 Task: Open Card Server Migration in Board Customer Acquisition Cost to Workspace Business Intelligence and Analytics and add a team member Softage.4@softage.net, a label Orange, a checklist Athletic Training, an attachment from Trello, a color Orange and finally, add a card description 'Develop and launch new referral program for new customers' and a comment 'This task presents an opportunity to demonstrate our team-building and collaboration skills, working effectively with others towards a common goal.'. Add a start date 'Jan 04, 1900' with a due date 'Jan 11, 1900'
Action: Mouse moved to (73, 284)
Screenshot: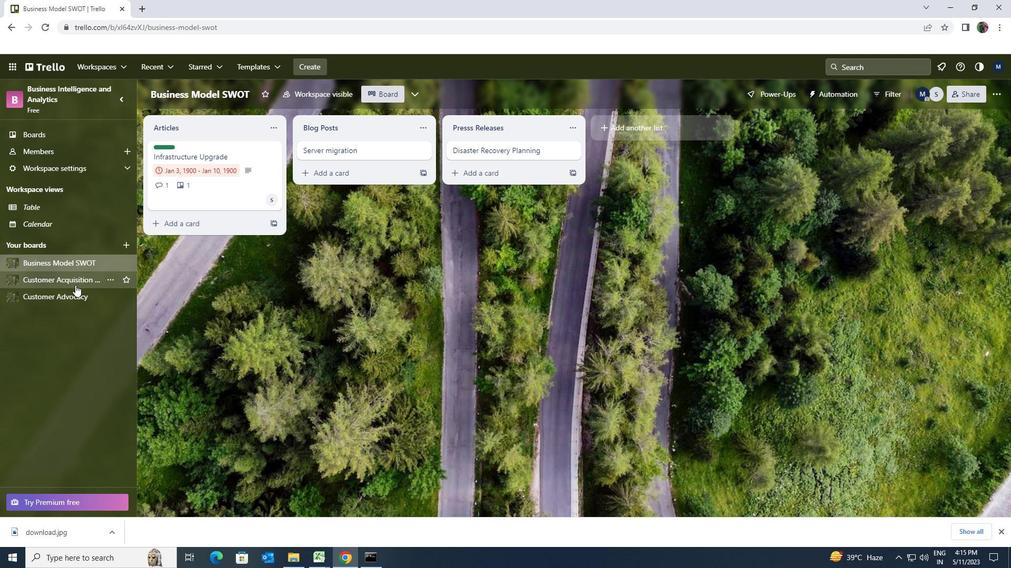 
Action: Mouse pressed left at (73, 284)
Screenshot: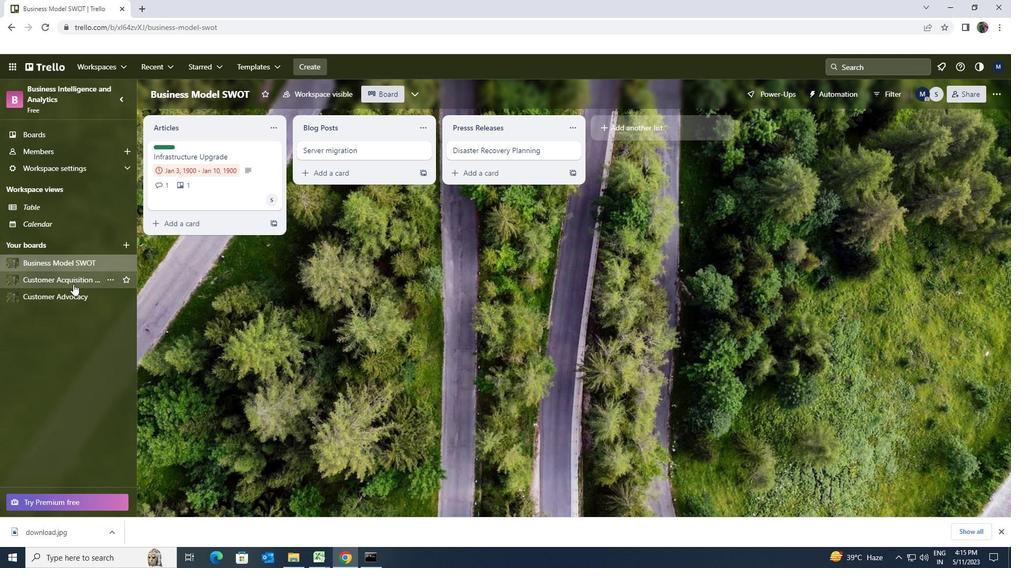 
Action: Mouse moved to (357, 155)
Screenshot: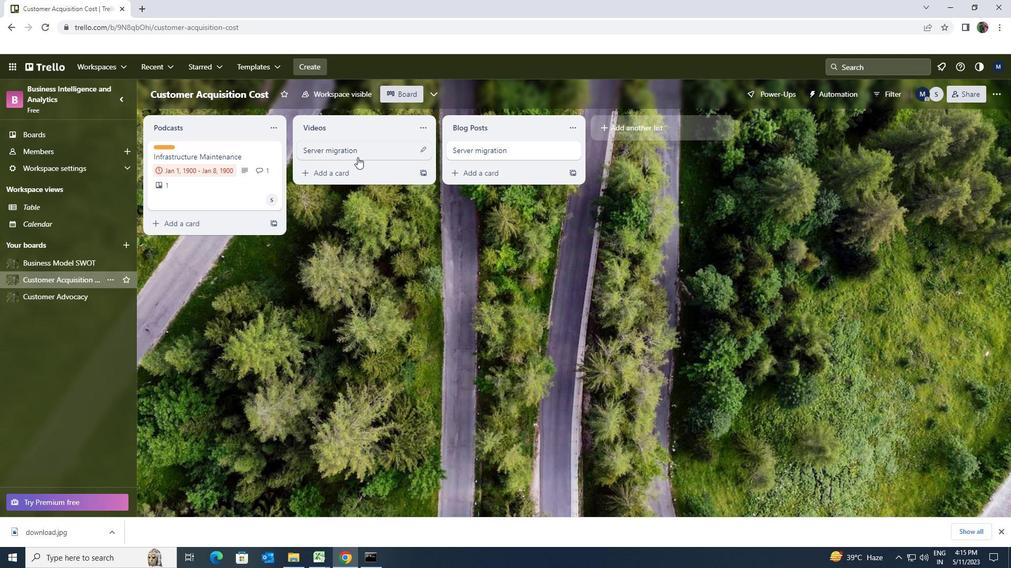 
Action: Mouse pressed left at (357, 155)
Screenshot: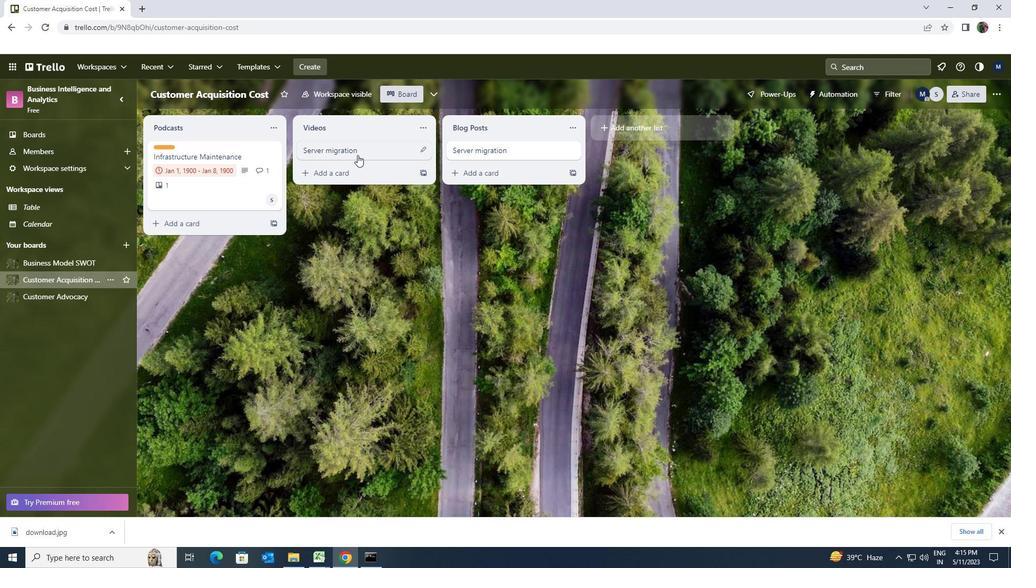 
Action: Mouse moved to (612, 183)
Screenshot: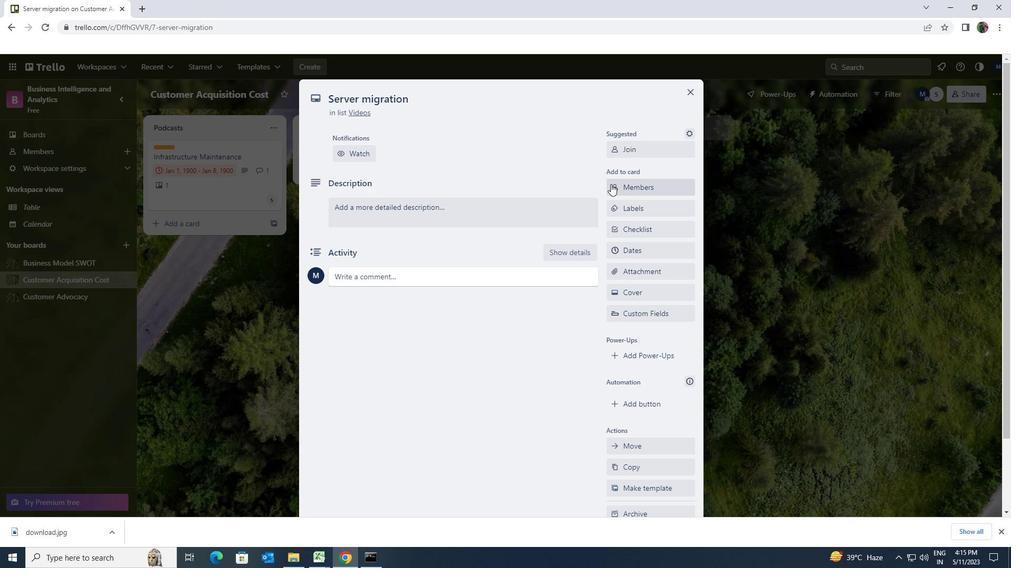 
Action: Mouse pressed left at (612, 183)
Screenshot: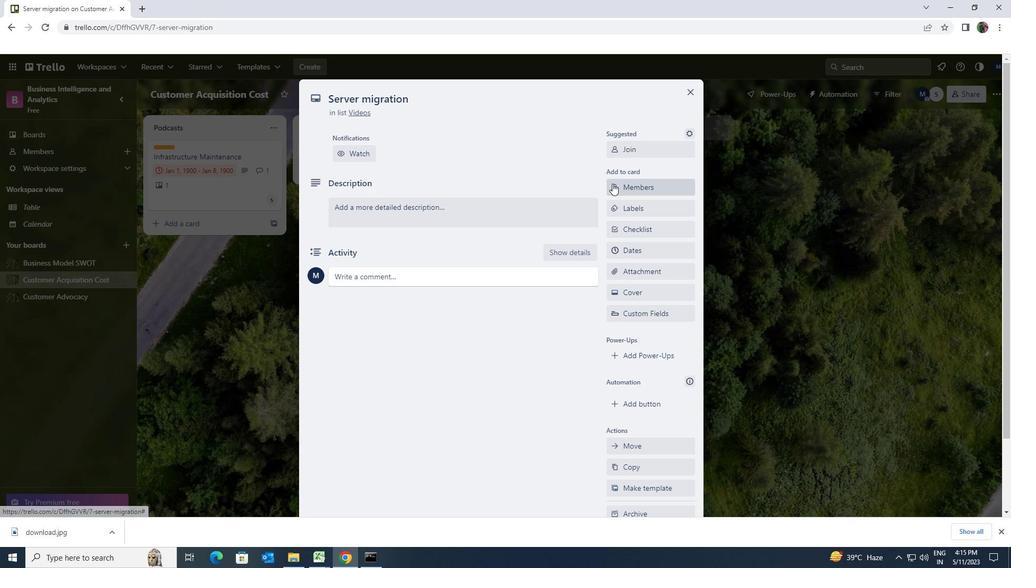 
Action: Mouse moved to (633, 228)
Screenshot: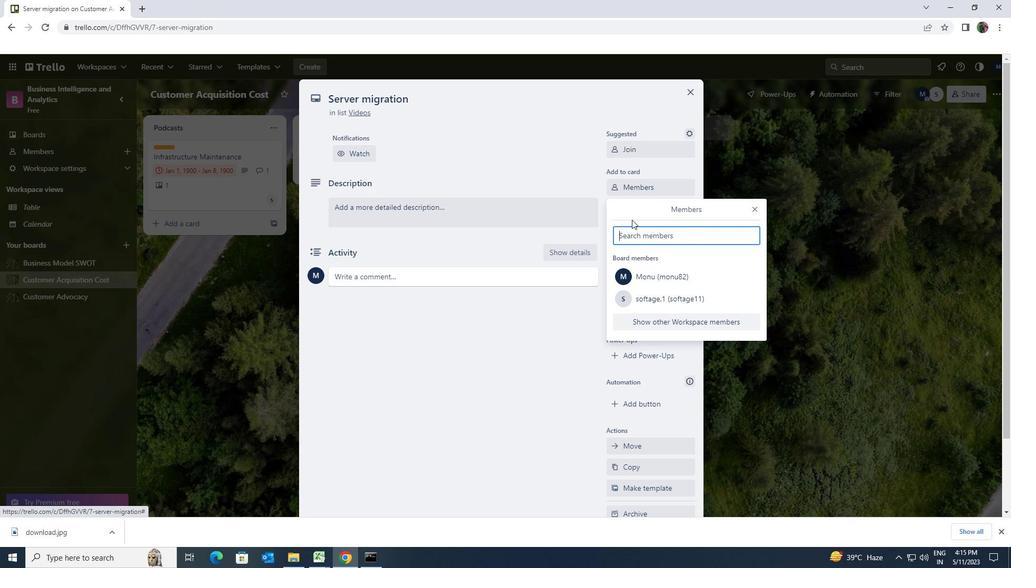 
Action: Mouse pressed left at (633, 228)
Screenshot: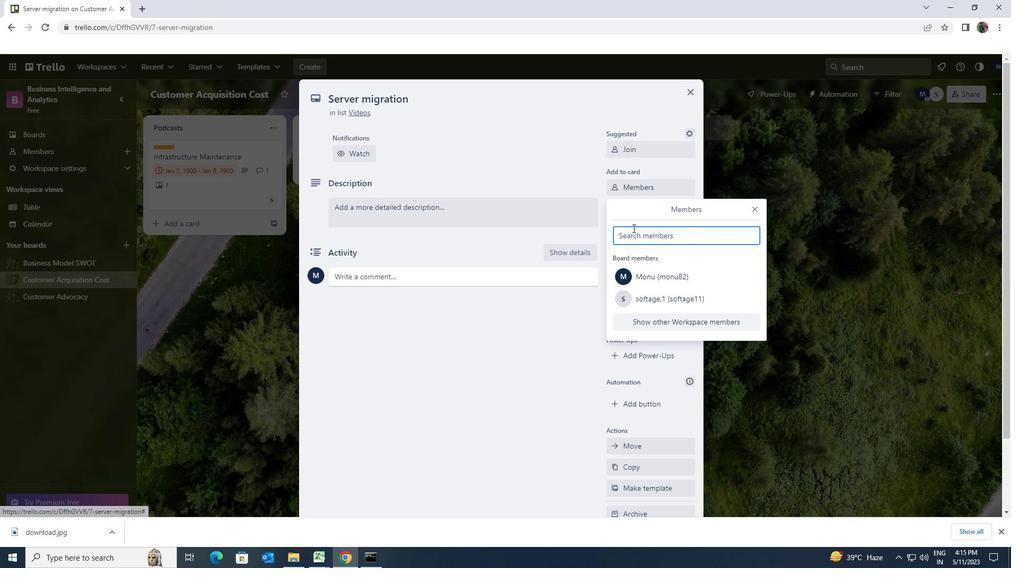 
Action: Mouse moved to (633, 230)
Screenshot: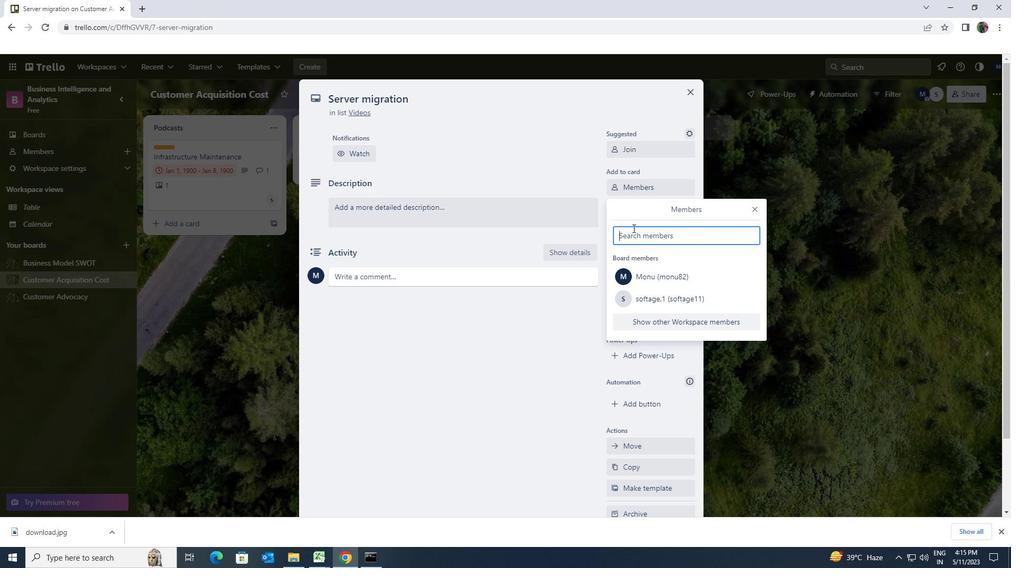 
Action: Key pressed softage.4<Key.shift>@SOFTAGE.NET
Screenshot: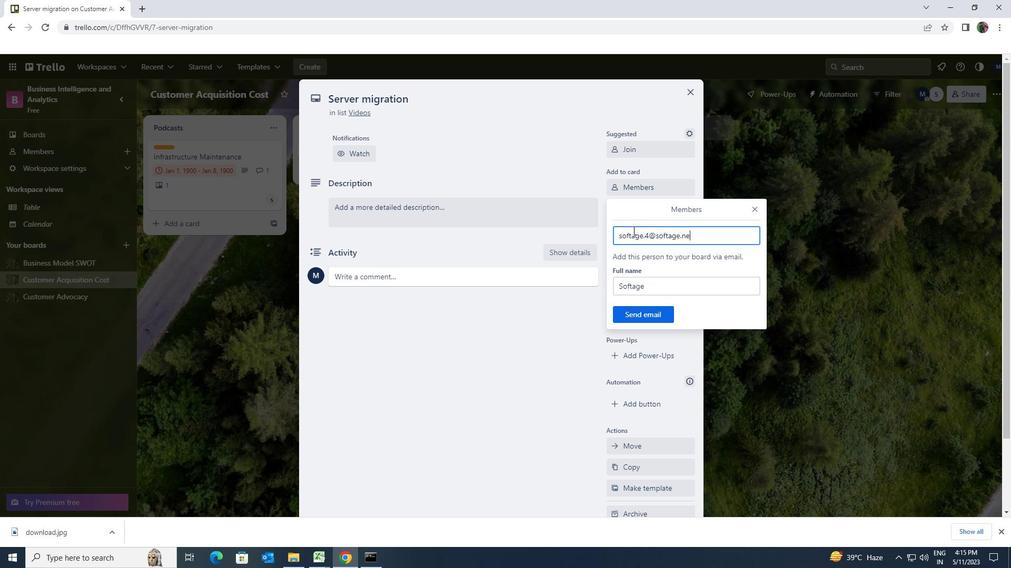 
Action: Mouse moved to (645, 309)
Screenshot: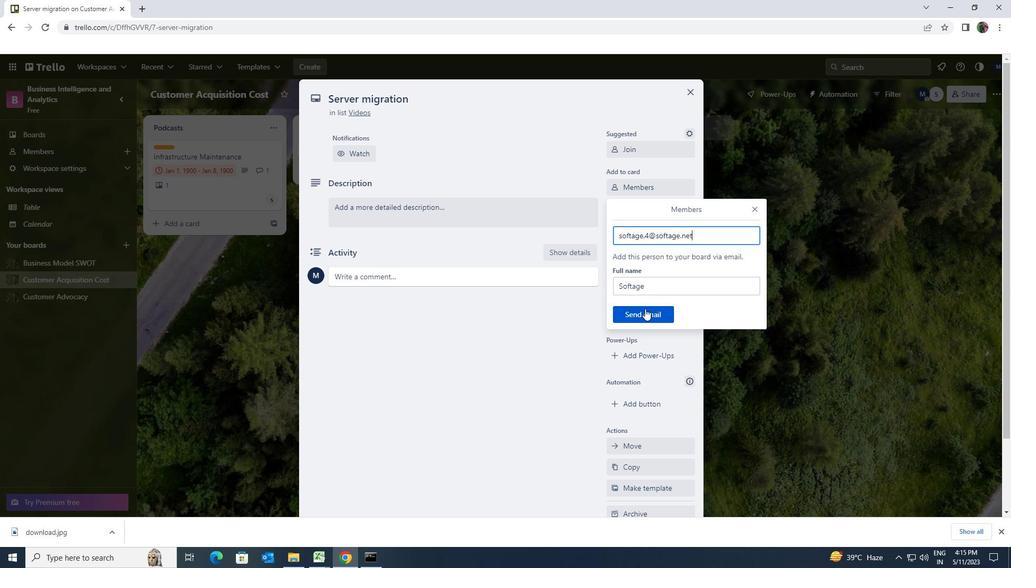 
Action: Mouse pressed left at (645, 309)
Screenshot: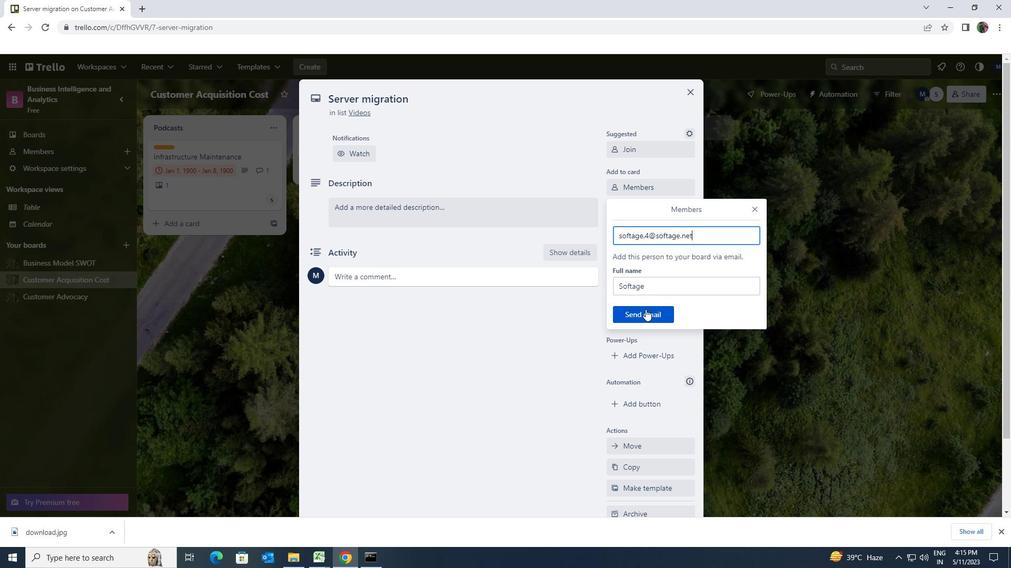 
Action: Mouse moved to (641, 210)
Screenshot: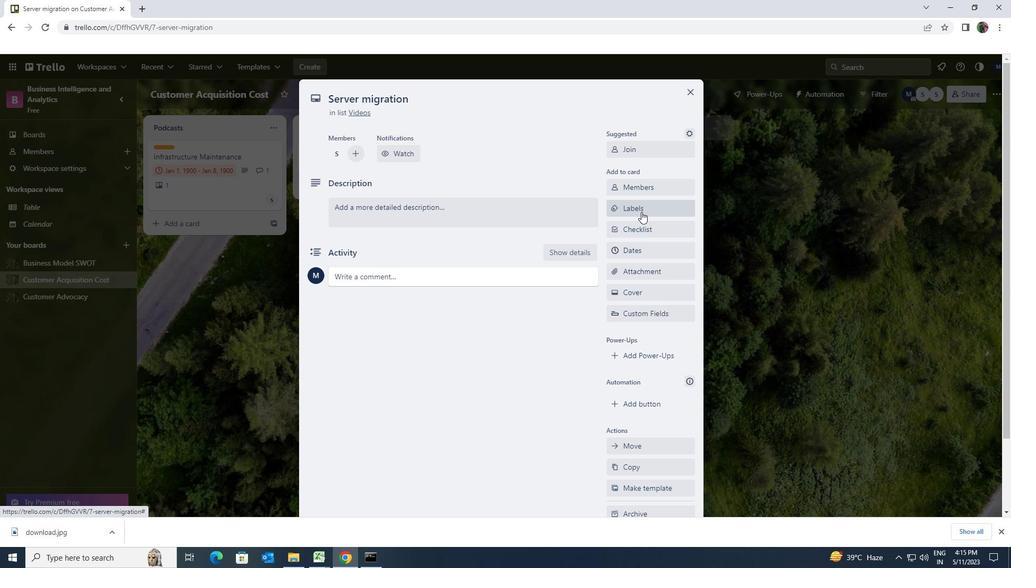 
Action: Mouse pressed left at (641, 210)
Screenshot: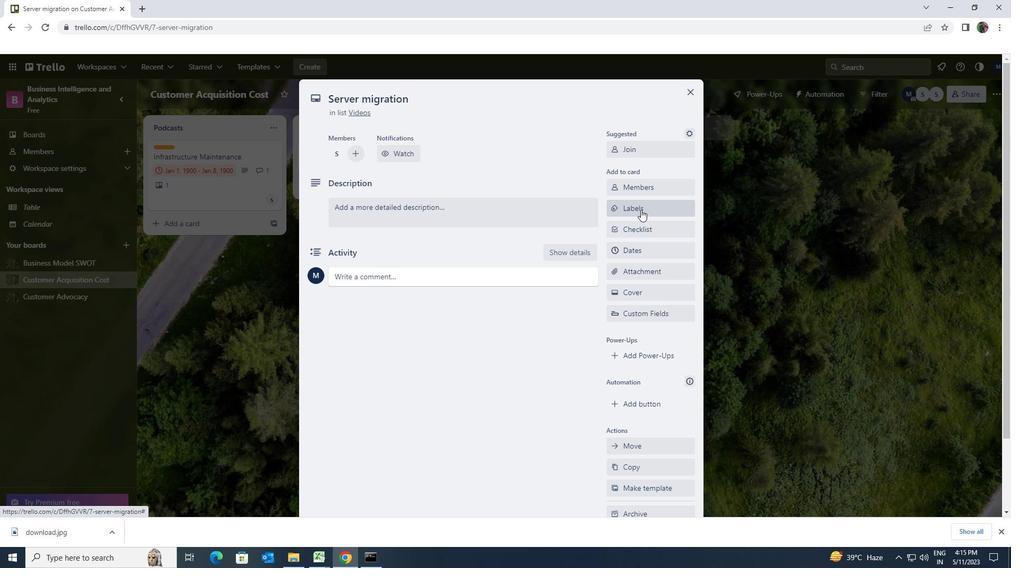 
Action: Mouse moved to (667, 414)
Screenshot: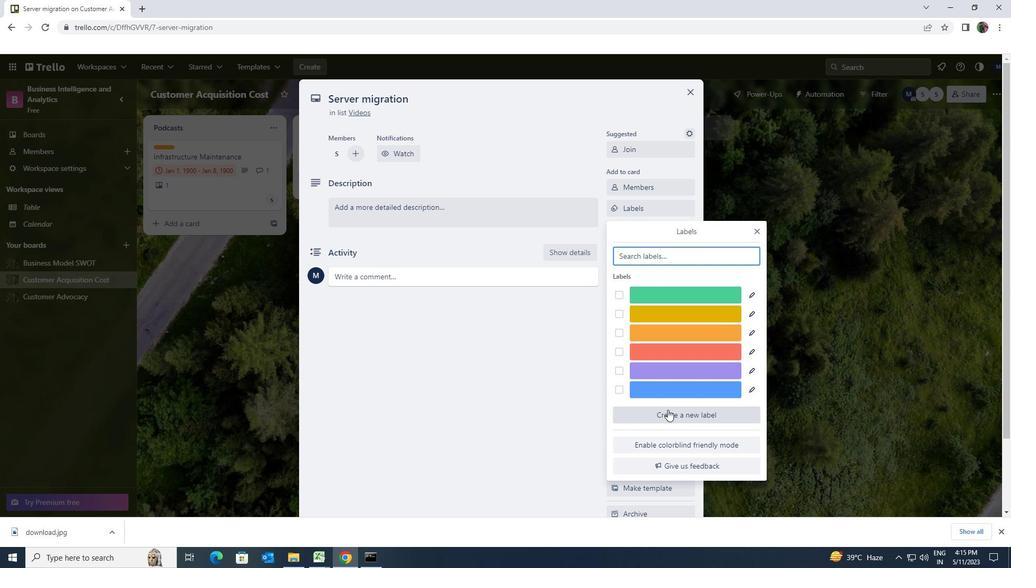 
Action: Mouse pressed left at (667, 414)
Screenshot: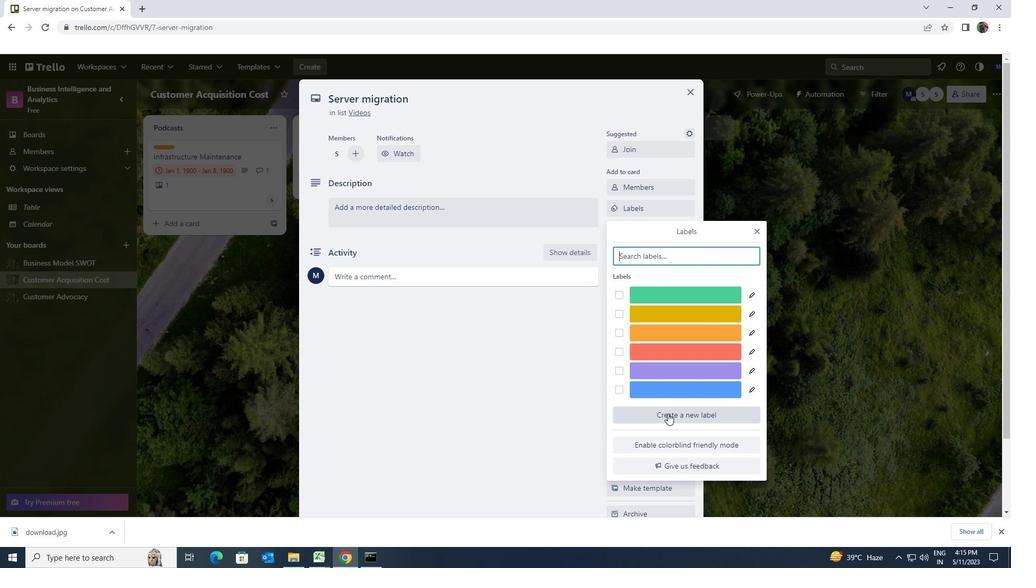 
Action: Mouse moved to (691, 241)
Screenshot: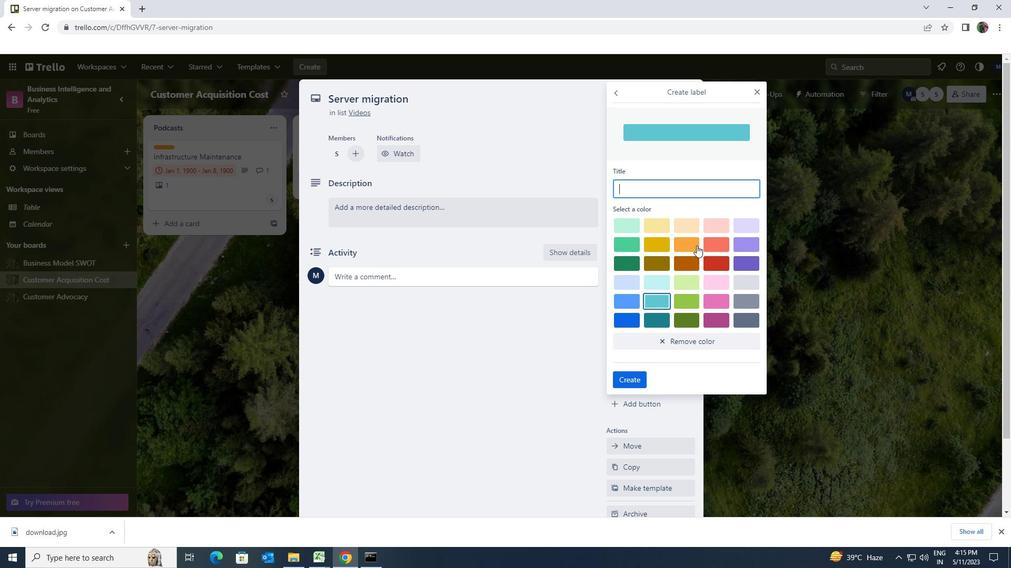
Action: Mouse pressed left at (691, 241)
Screenshot: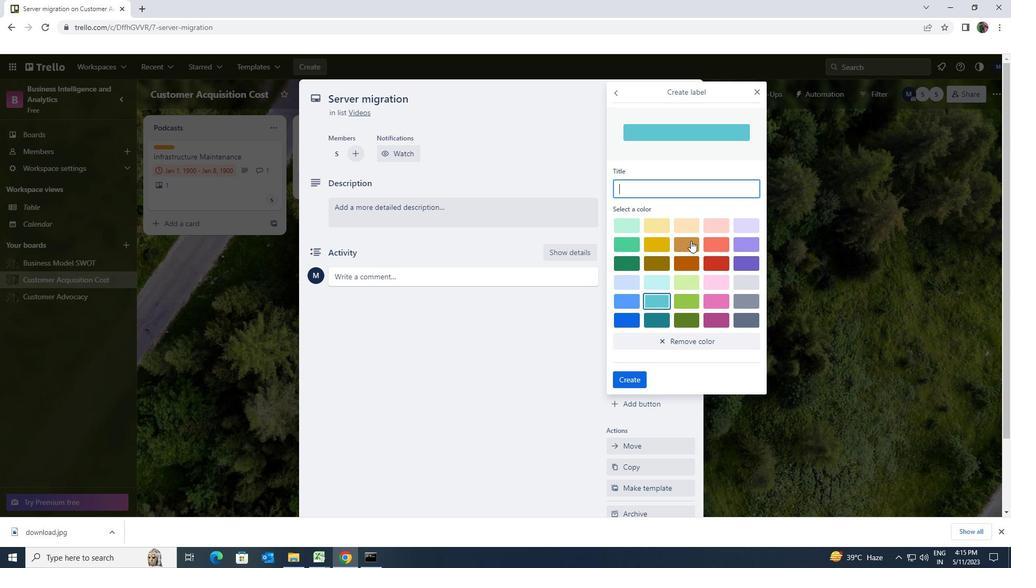 
Action: Mouse moved to (627, 375)
Screenshot: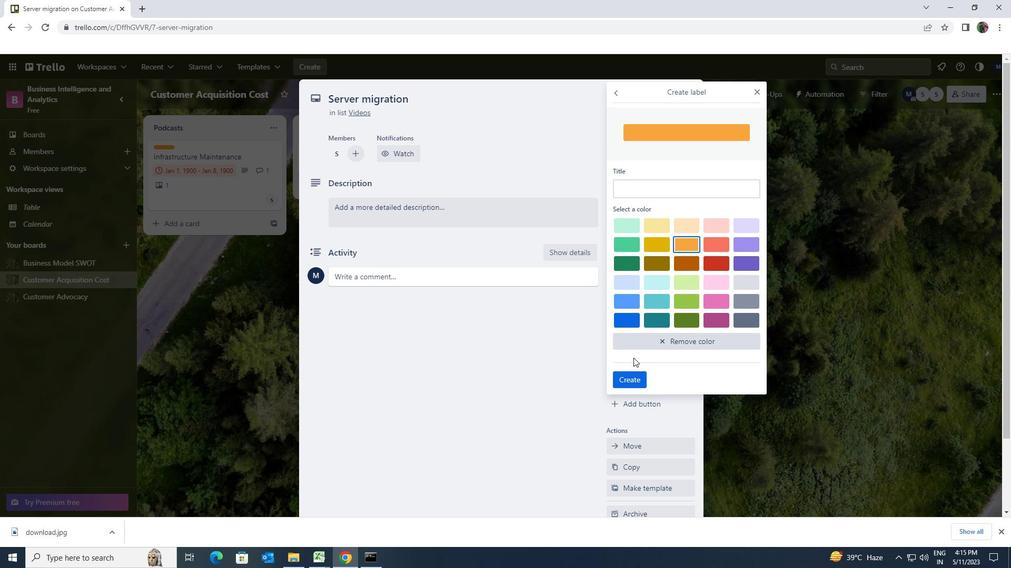 
Action: Mouse pressed left at (627, 375)
Screenshot: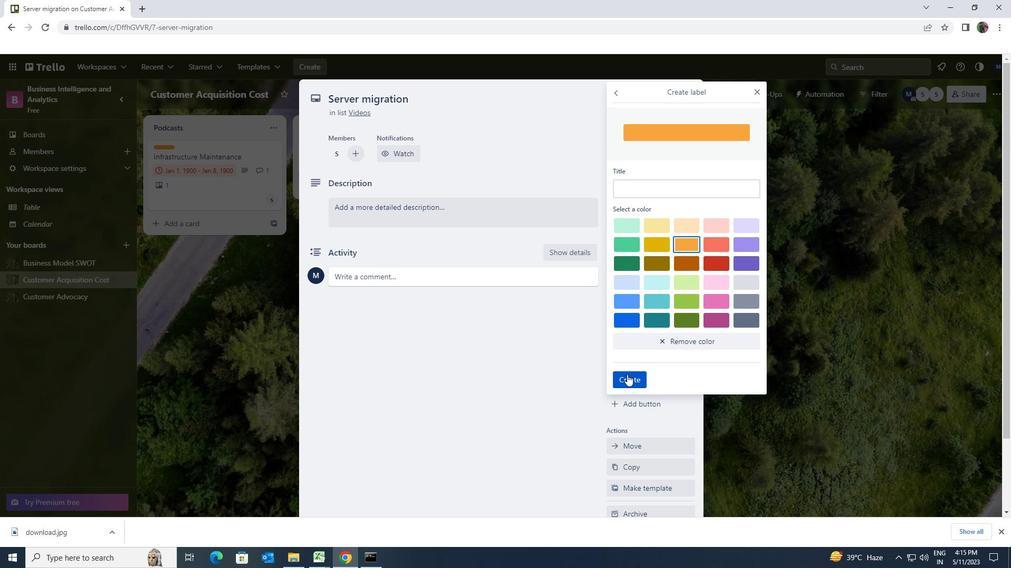 
Action: Mouse moved to (754, 230)
Screenshot: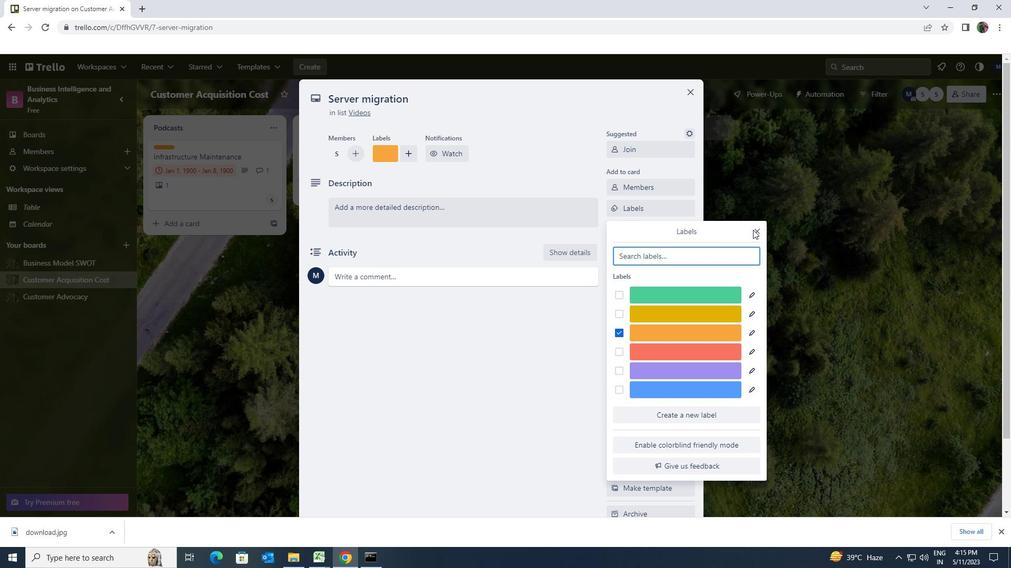 
Action: Mouse pressed left at (754, 230)
Screenshot: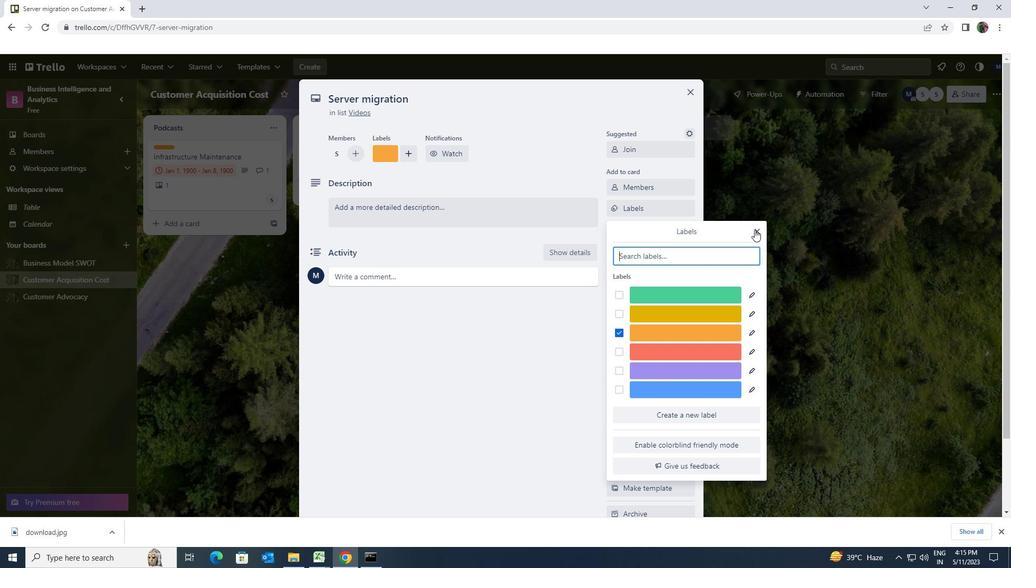 
Action: Mouse moved to (682, 230)
Screenshot: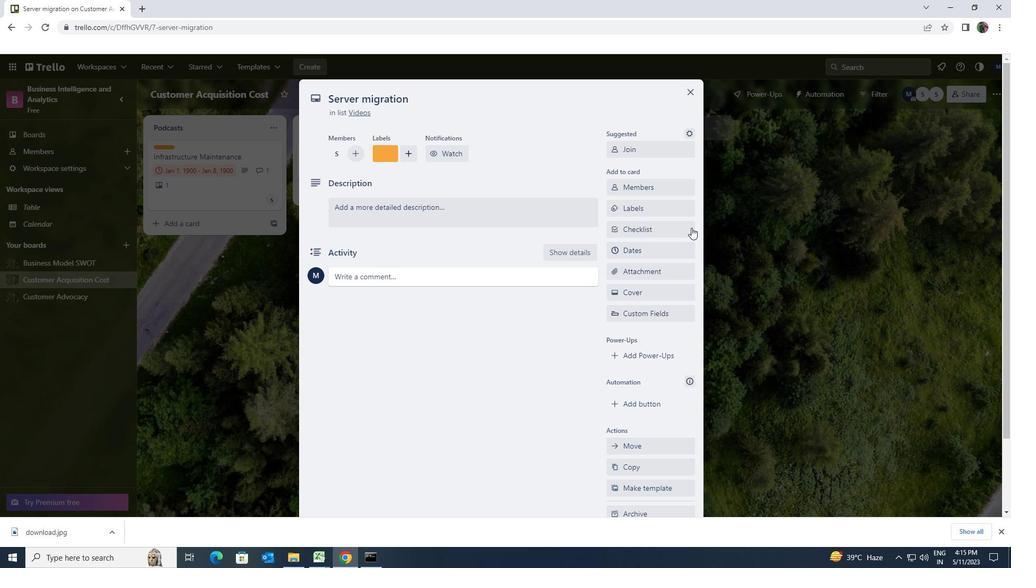 
Action: Mouse pressed left at (682, 230)
Screenshot: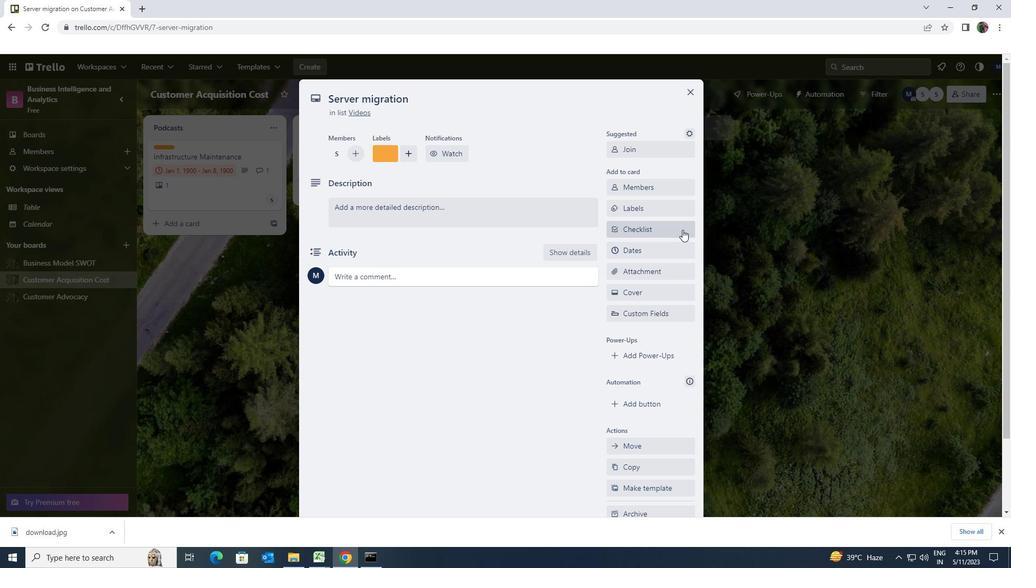 
Action: Key pressed <Key.shift><Key.shift><Key.shift><Key.shift><Key.shift>ATHLETIC<Key.space><Key.shift>TRAINING
Screenshot: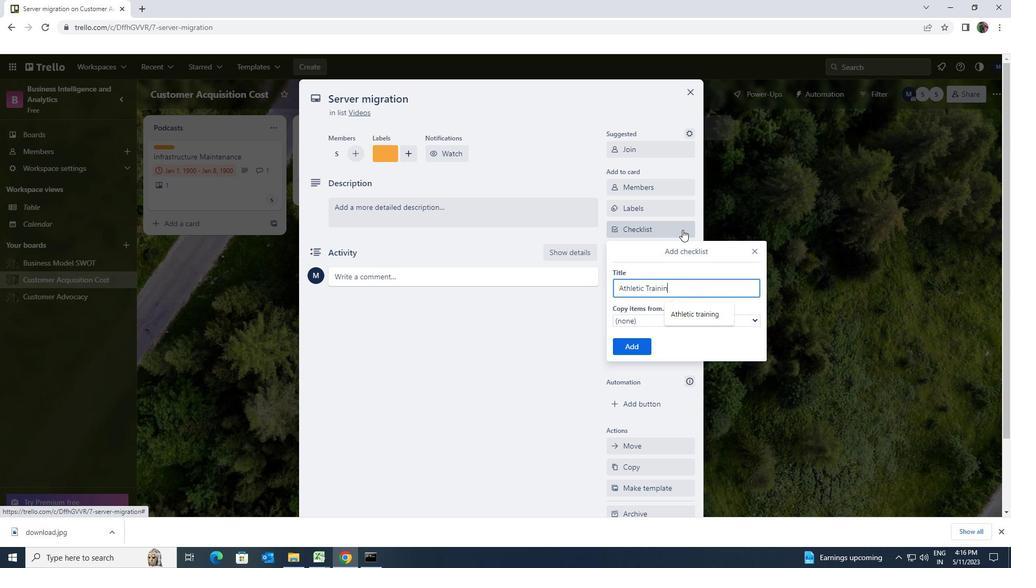 
Action: Mouse moved to (641, 346)
Screenshot: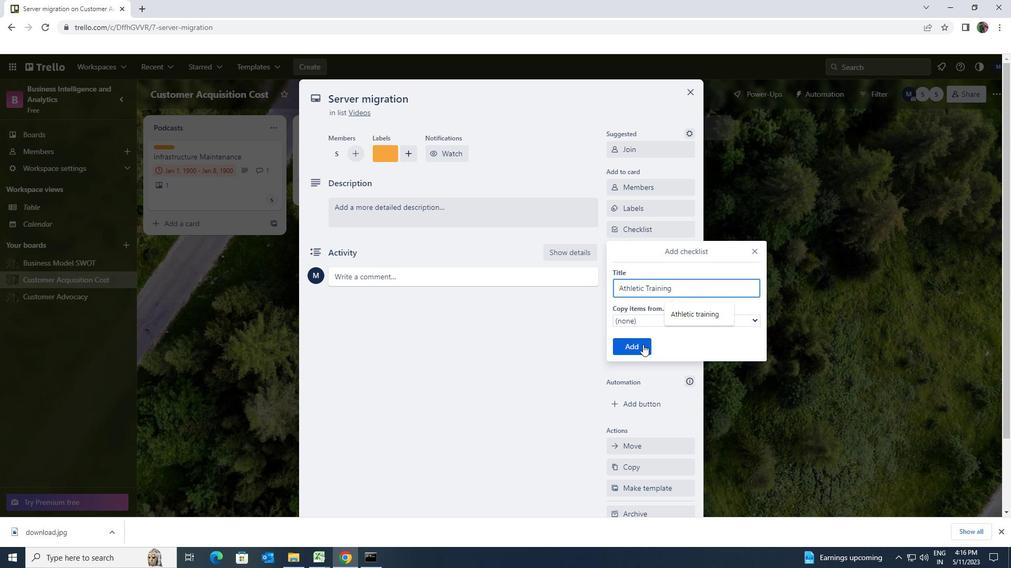 
Action: Mouse pressed left at (641, 346)
Screenshot: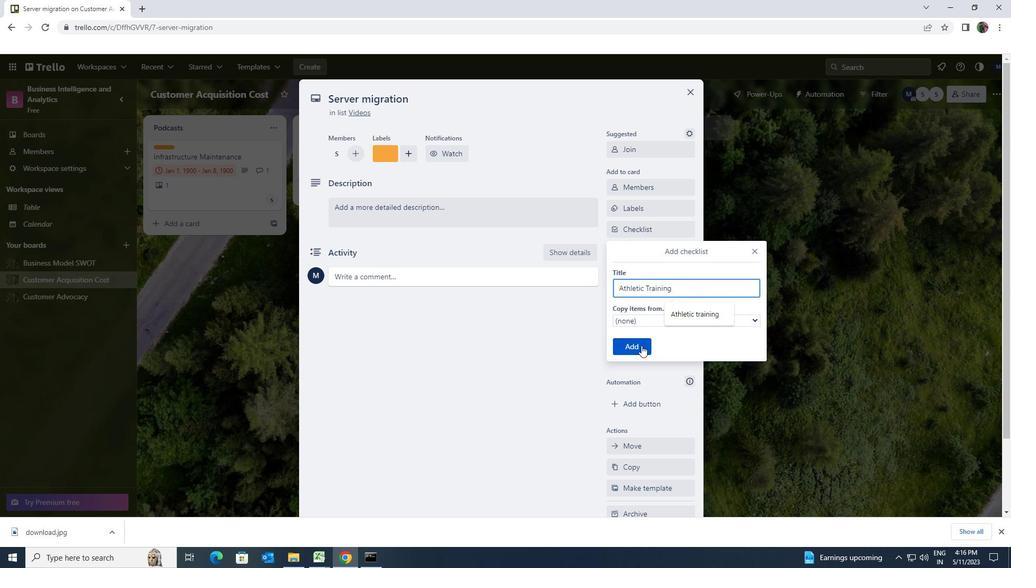
Action: Mouse moved to (664, 268)
Screenshot: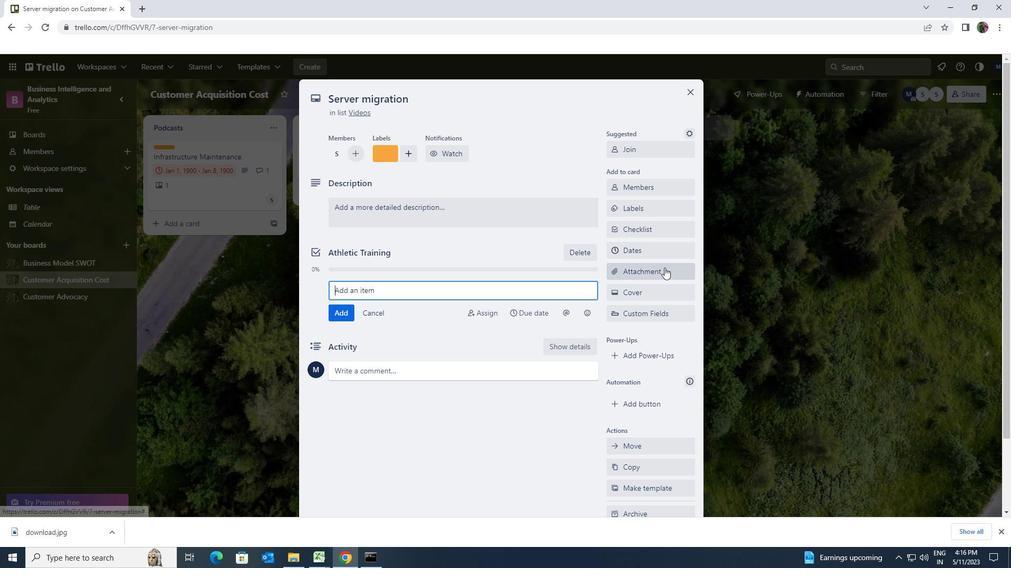 
Action: Mouse pressed left at (664, 268)
Screenshot: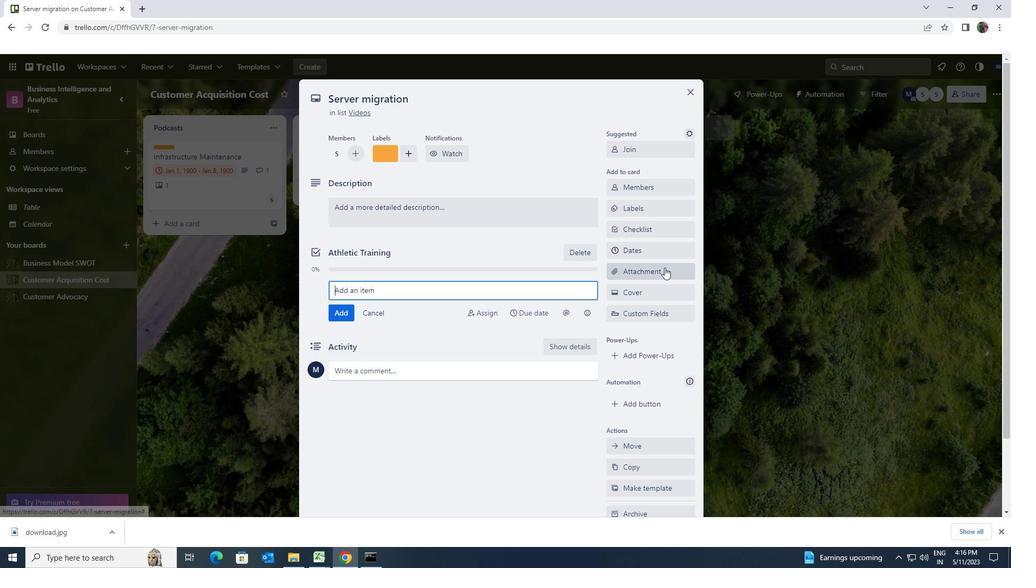 
Action: Mouse moved to (649, 331)
Screenshot: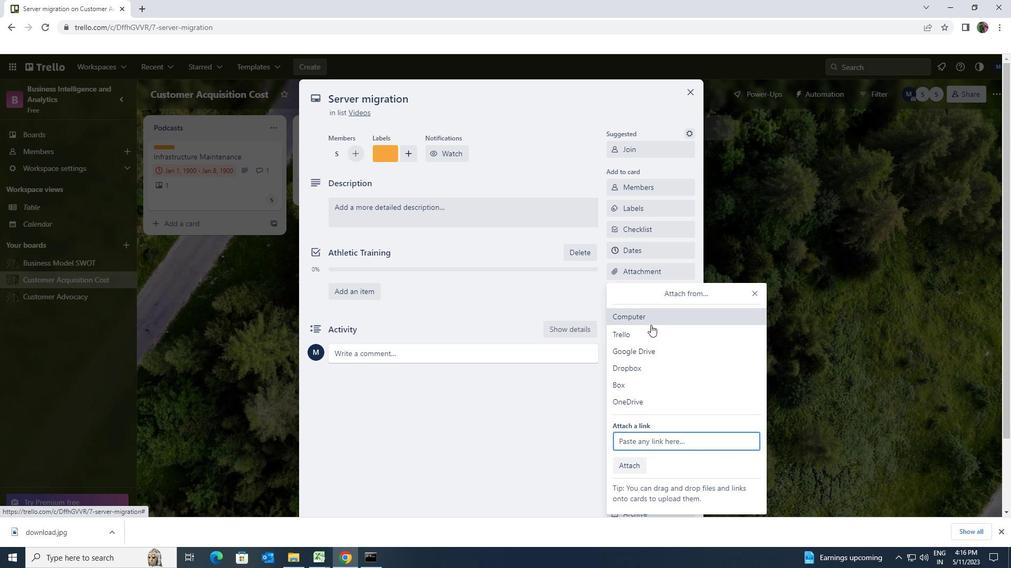 
Action: Mouse pressed left at (649, 331)
Screenshot: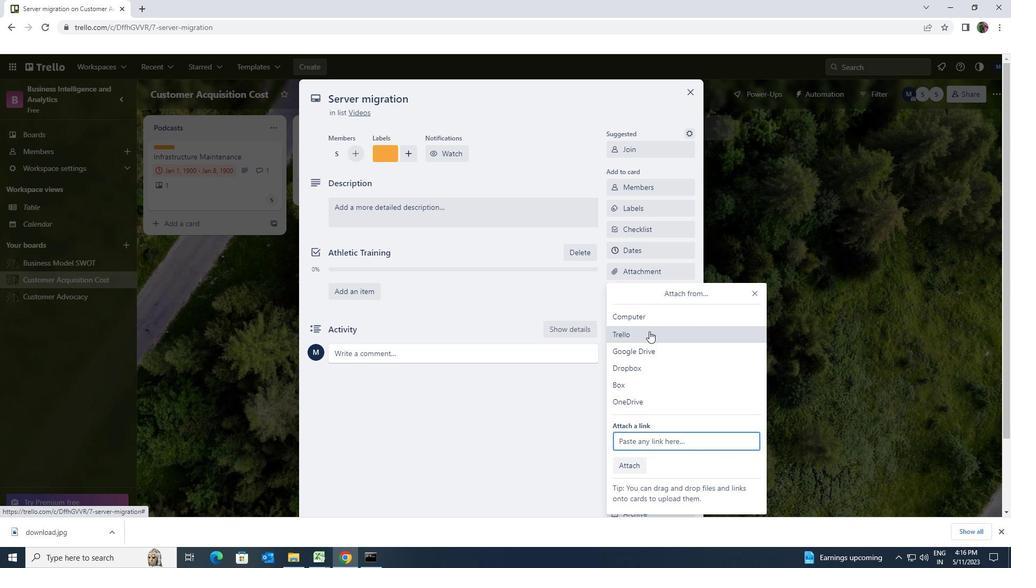 
Action: Mouse moved to (651, 298)
Screenshot: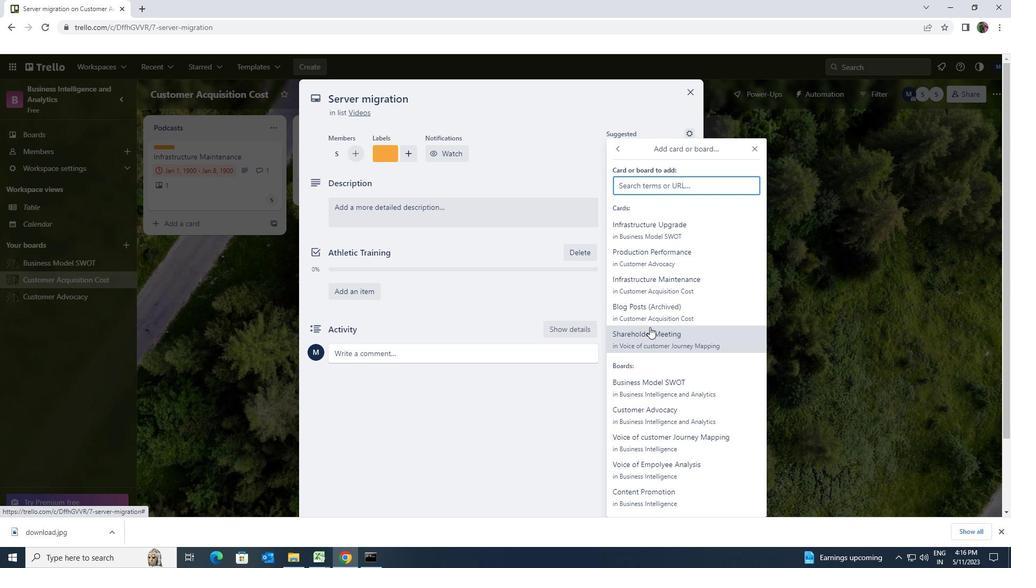 
Action: Mouse pressed left at (651, 298)
Screenshot: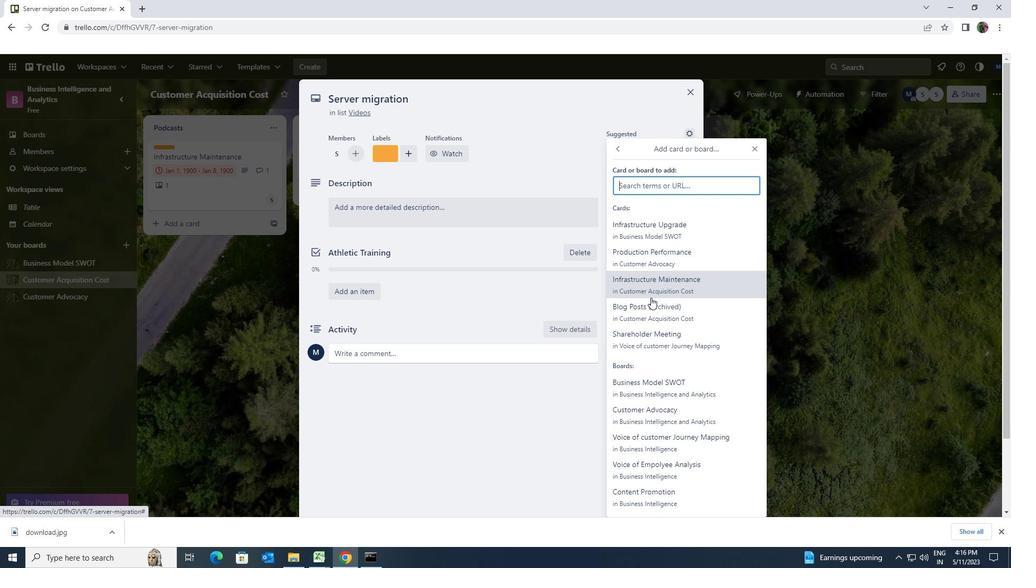 
Action: Mouse moved to (536, 208)
Screenshot: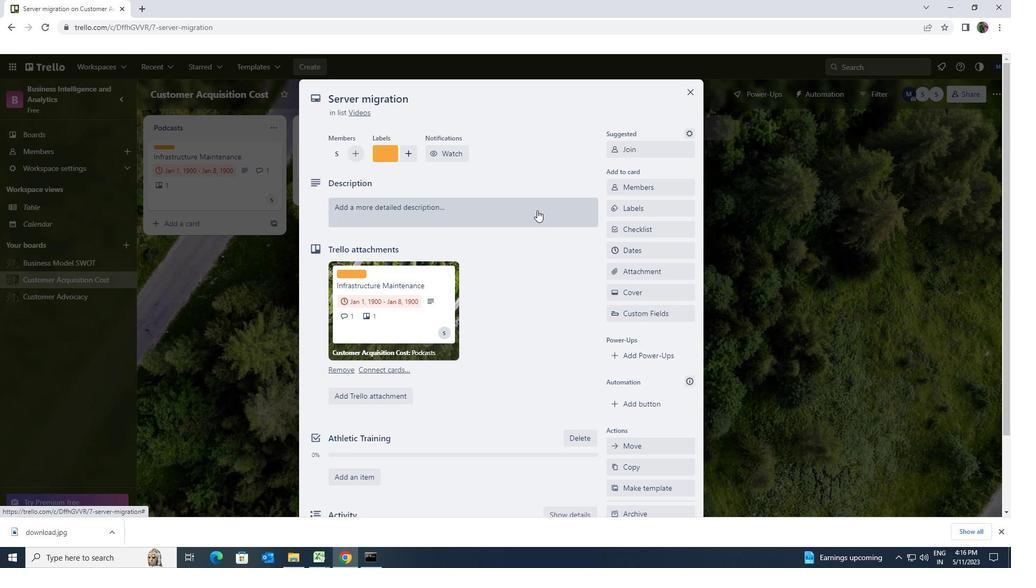 
Action: Mouse pressed left at (536, 208)
Screenshot: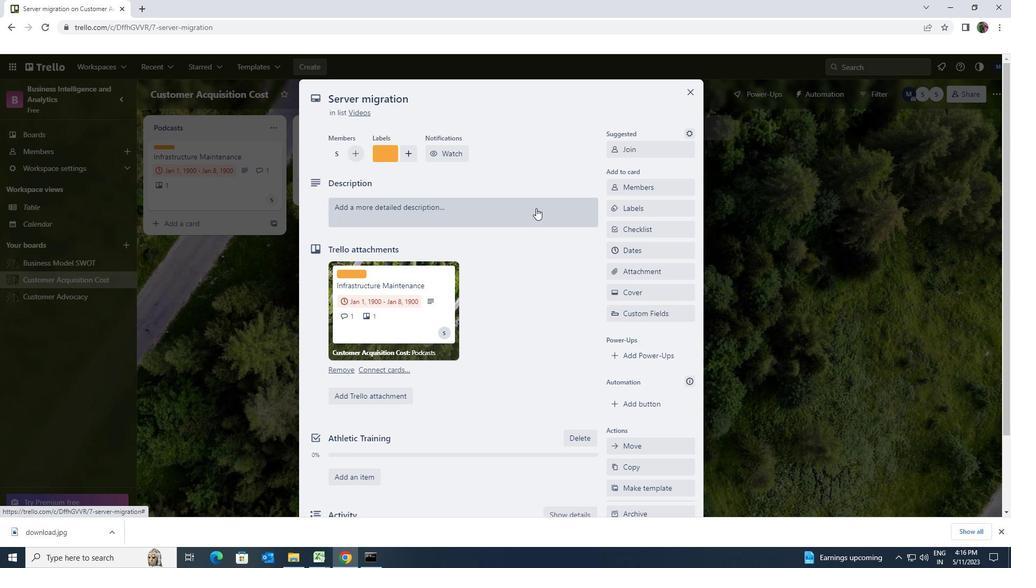 
Action: Key pressed <Key.shift>DEVELOP<Key.space>AND<Key.space>LAUNCH<Key.space>NEW<Key.space>REFERRAL<Key.space>PROGRAM<Key.space>FOR<Key.space>NEW<Key.space>CUSTOMERS.
Screenshot: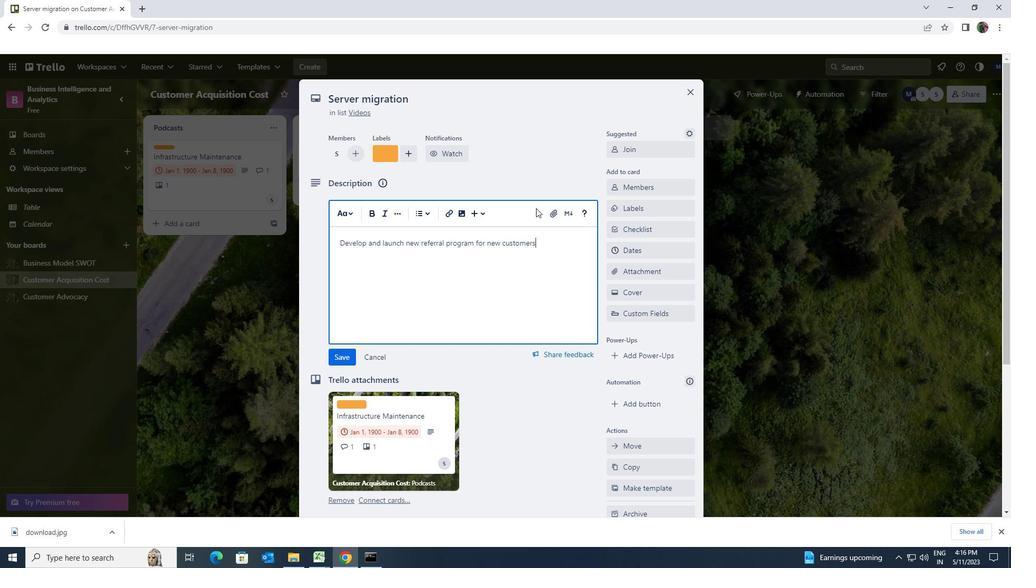 
Action: Mouse moved to (533, 204)
Screenshot: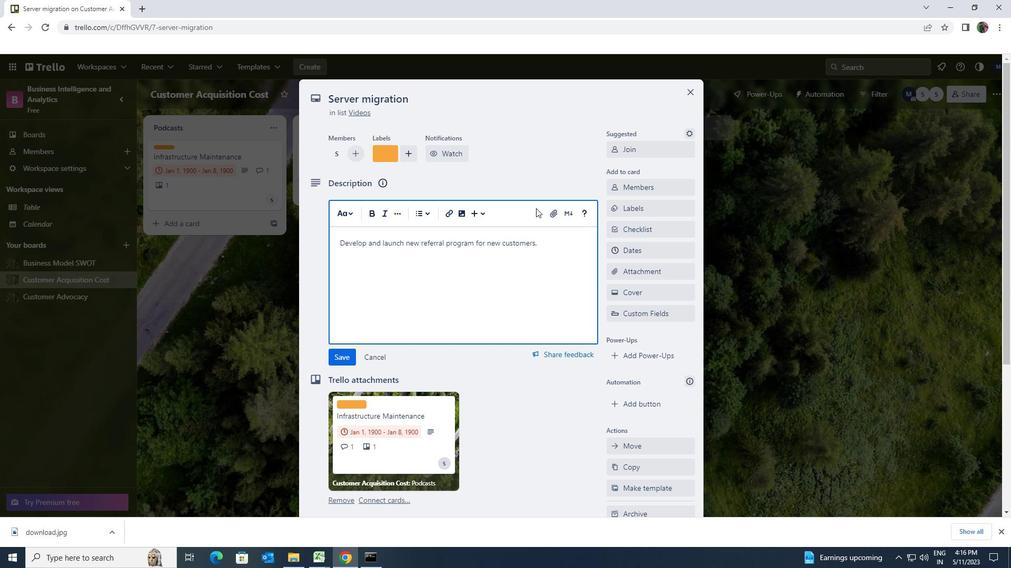 
Action: Mouse scrolled (533, 204) with delta (0, 0)
Screenshot: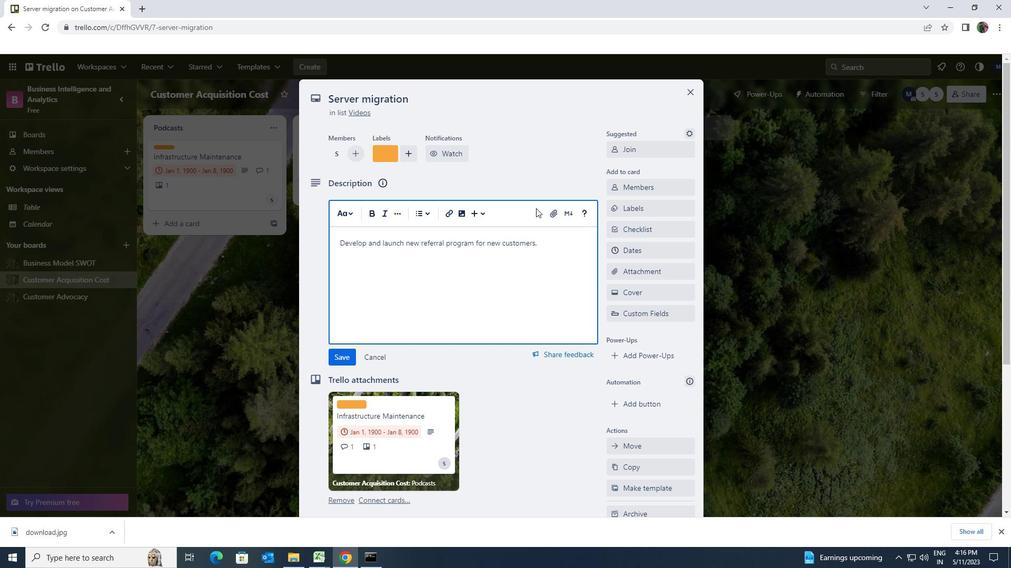 
Action: Mouse scrolled (533, 204) with delta (0, 0)
Screenshot: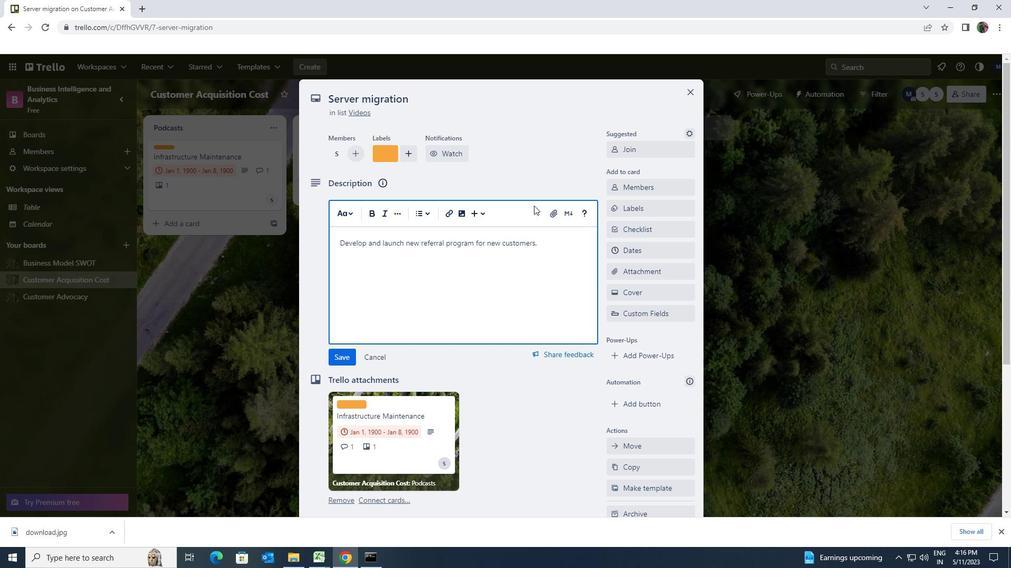 
Action: Mouse moved to (348, 249)
Screenshot: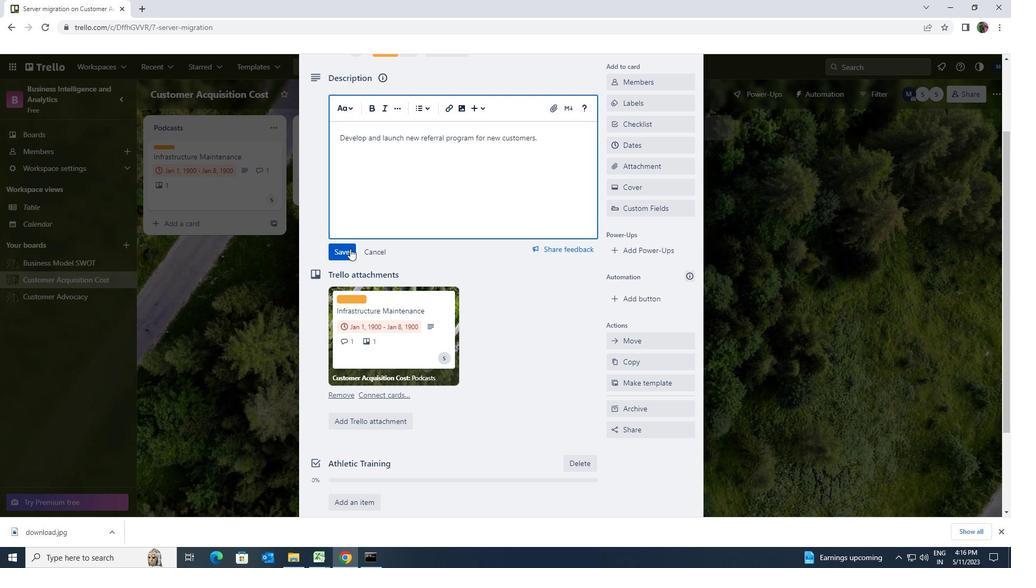 
Action: Mouse pressed left at (348, 249)
Screenshot: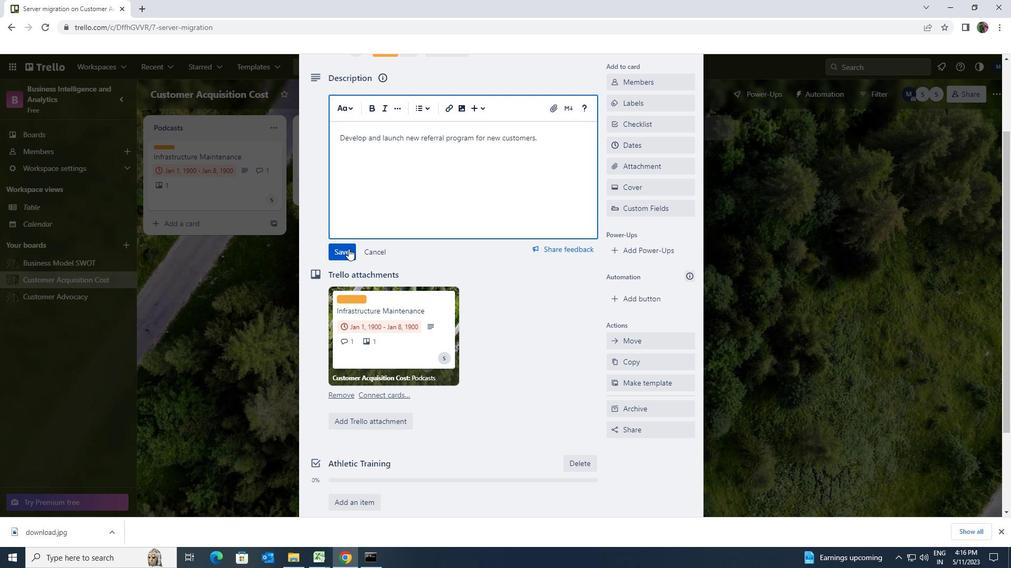
Action: Mouse scrolled (348, 248) with delta (0, 0)
Screenshot: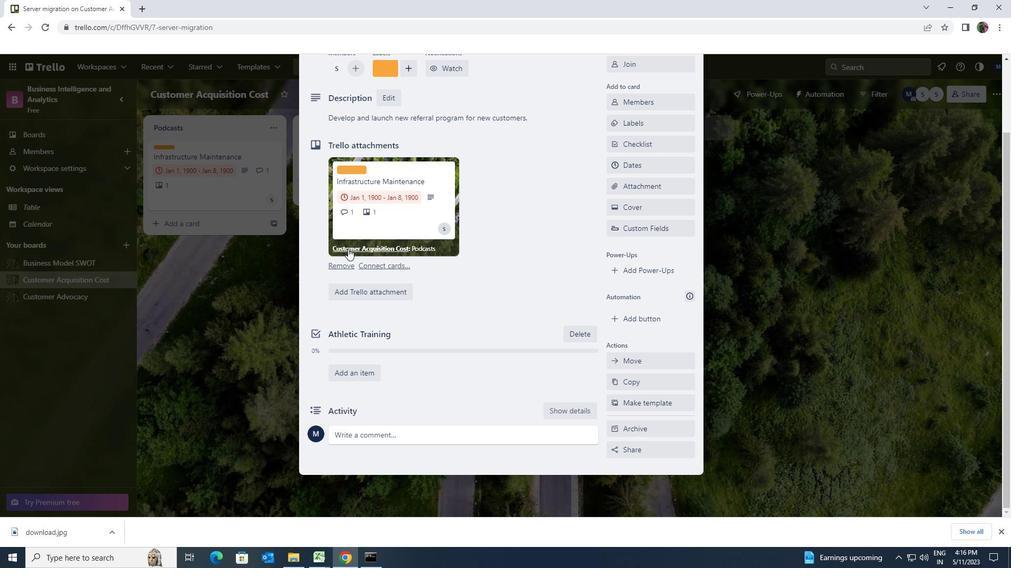 
Action: Mouse scrolled (348, 248) with delta (0, 0)
Screenshot: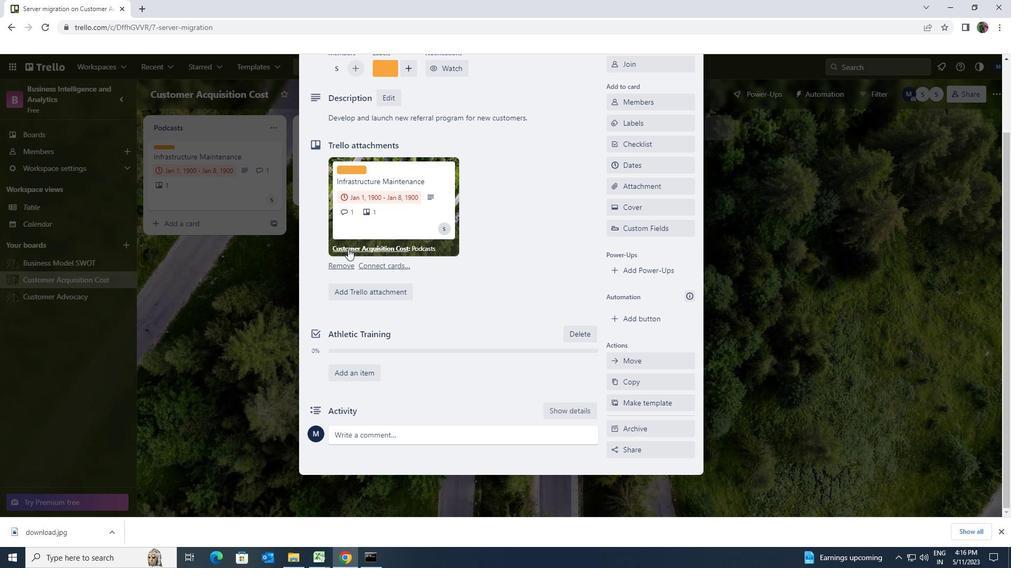 
Action: Mouse scrolled (348, 248) with delta (0, 0)
Screenshot: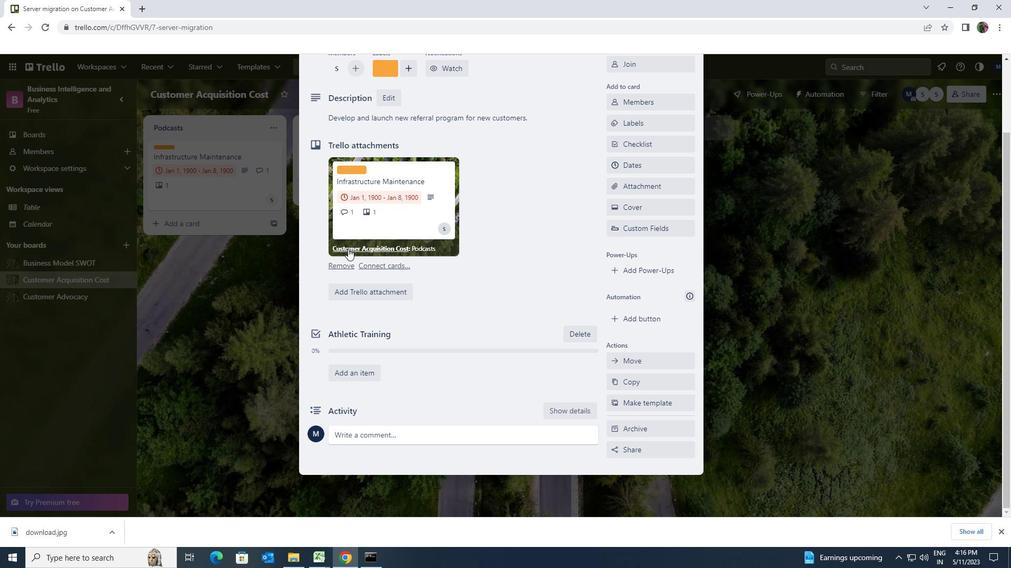 
Action: Mouse moved to (354, 440)
Screenshot: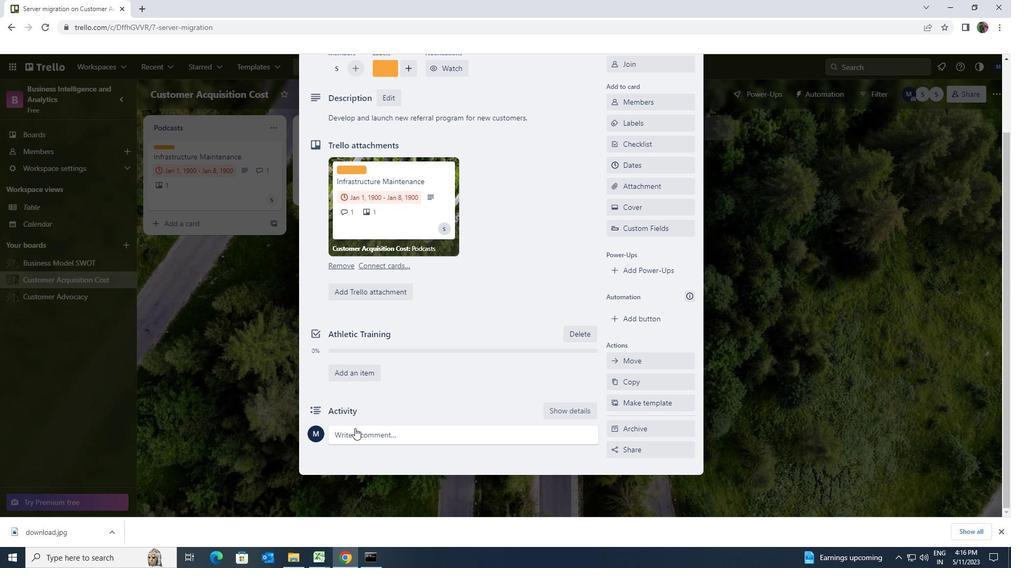 
Action: Mouse pressed left at (354, 440)
Screenshot: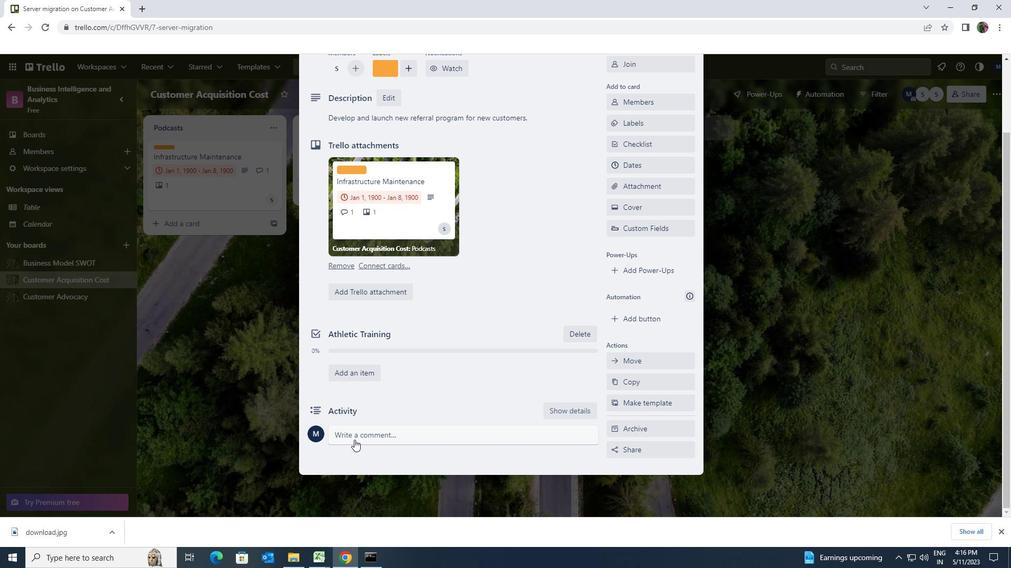 
Action: Mouse moved to (357, 438)
Screenshot: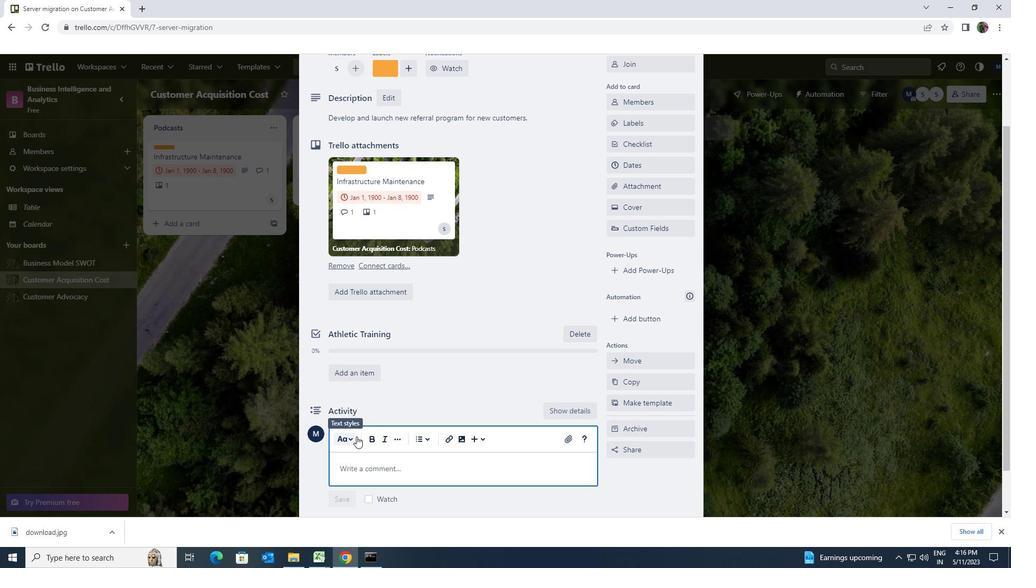 
Action: Key pressed <Key.shift>THIS<Key.space><Key.shift>TASK<Key.space>PRESENTS<Key.space>AN<Key.space>OPPORTUNITY<Key.space>TO<Key.space>DEMONSTRATIVE<Key.space>OUR<Key.space>TEAM<Key.space>BUILDING<Key.space>AND<Key.space>COLLB<Key.backspace>ABORATION<Key.space>SKILLS<Key.space>WORKING<Key.space>EFFECTIVELY<Key.space>WITH<Key.space>OTHERS<Key.space>TOWARDS<Key.space>A<Key.space>COMMON<Key.space>GOALS.
Screenshot: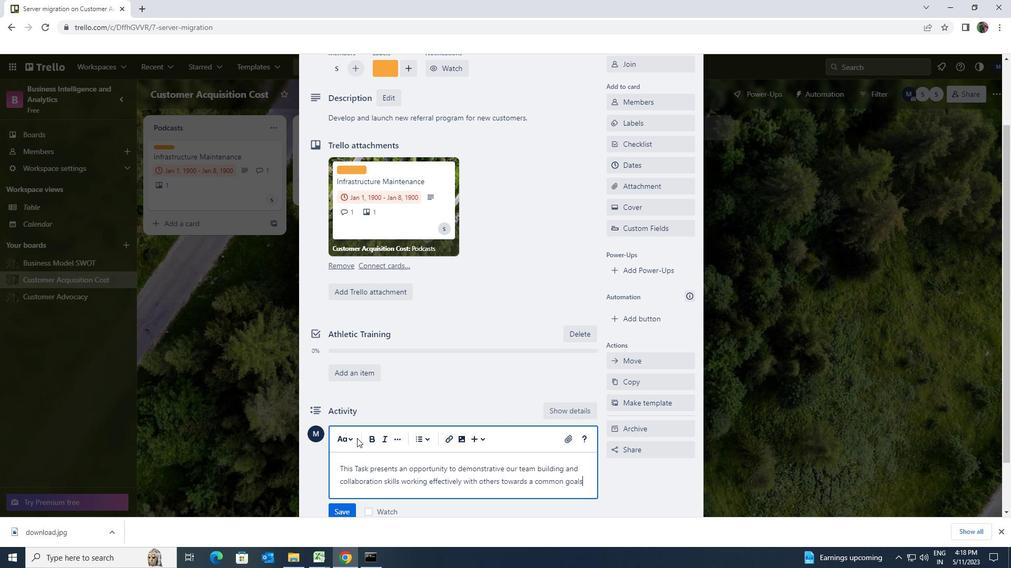 
Action: Mouse moved to (362, 456)
Screenshot: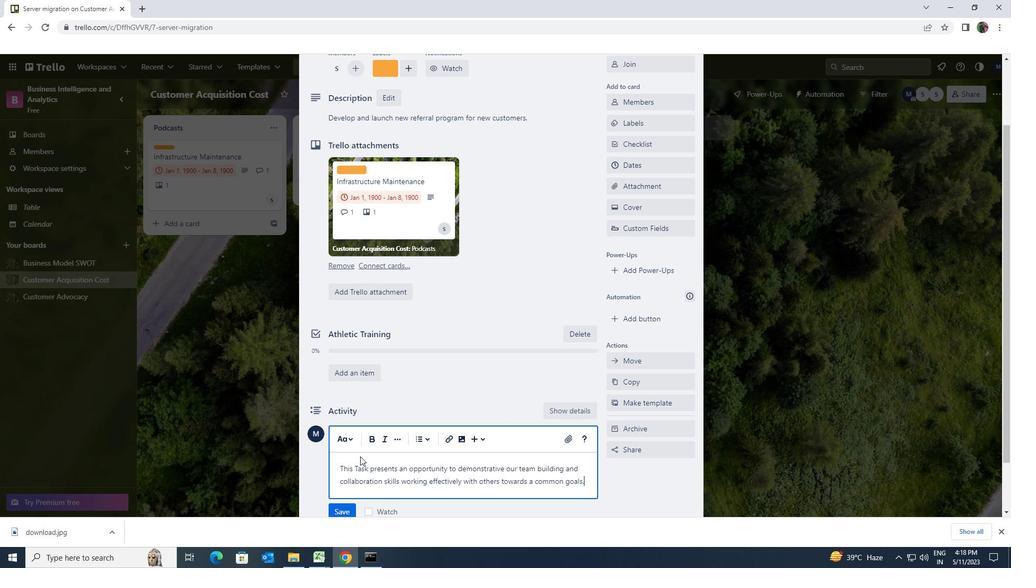 
Action: Mouse scrolled (362, 455) with delta (0, 0)
Screenshot: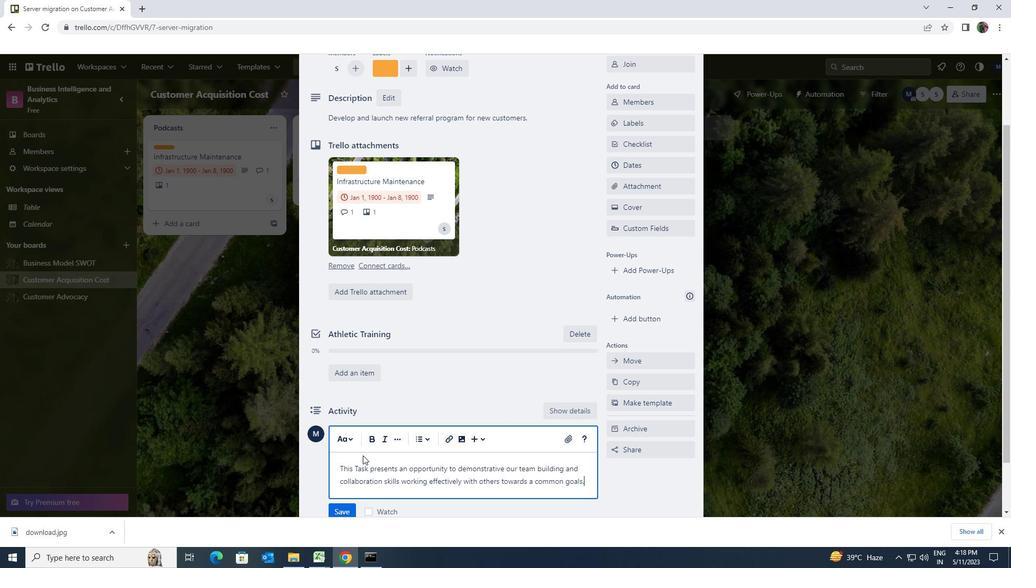 
Action: Mouse scrolled (362, 455) with delta (0, 0)
Screenshot: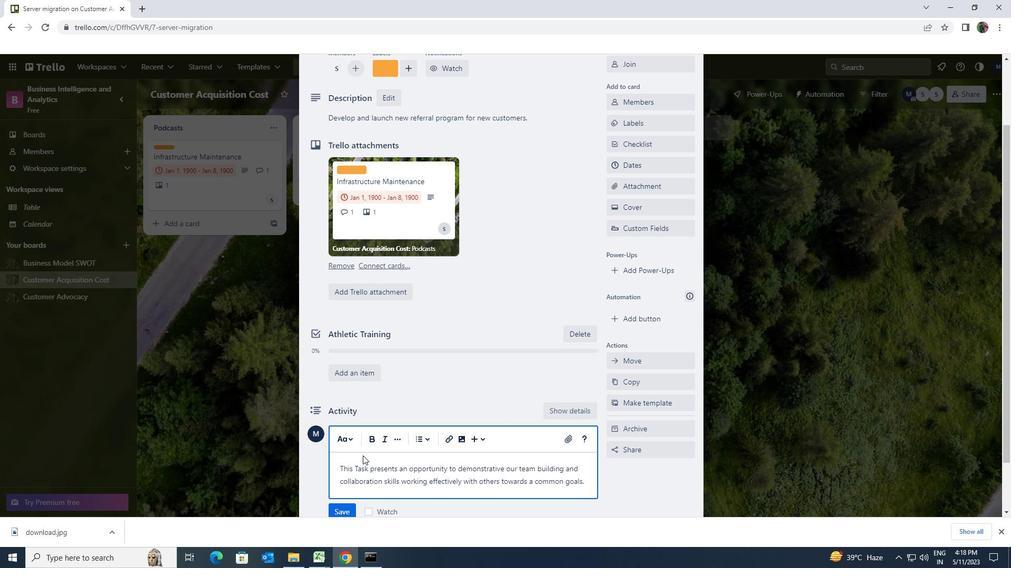 
Action: Mouse moved to (346, 450)
Screenshot: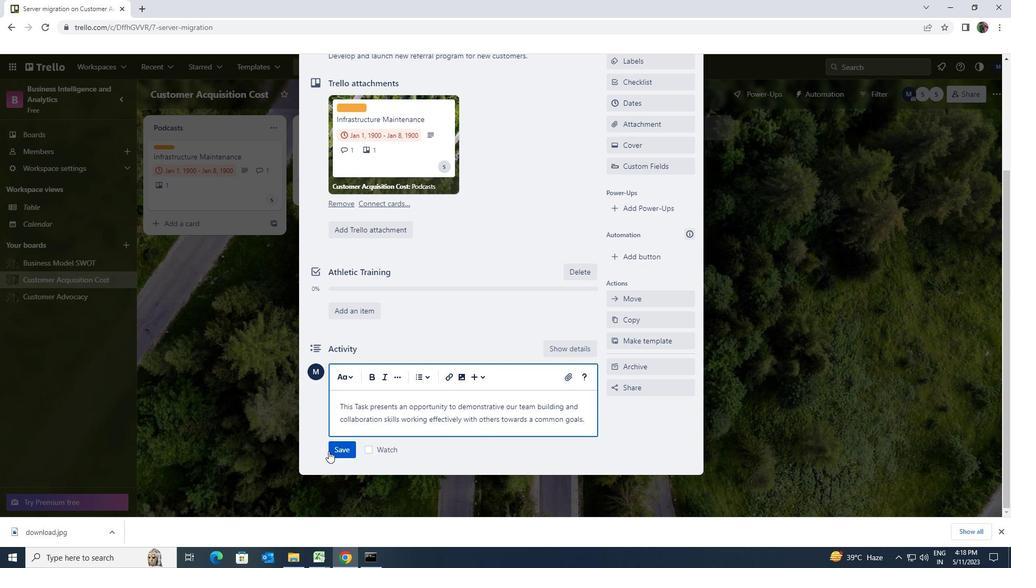 
Action: Mouse pressed left at (346, 450)
Screenshot: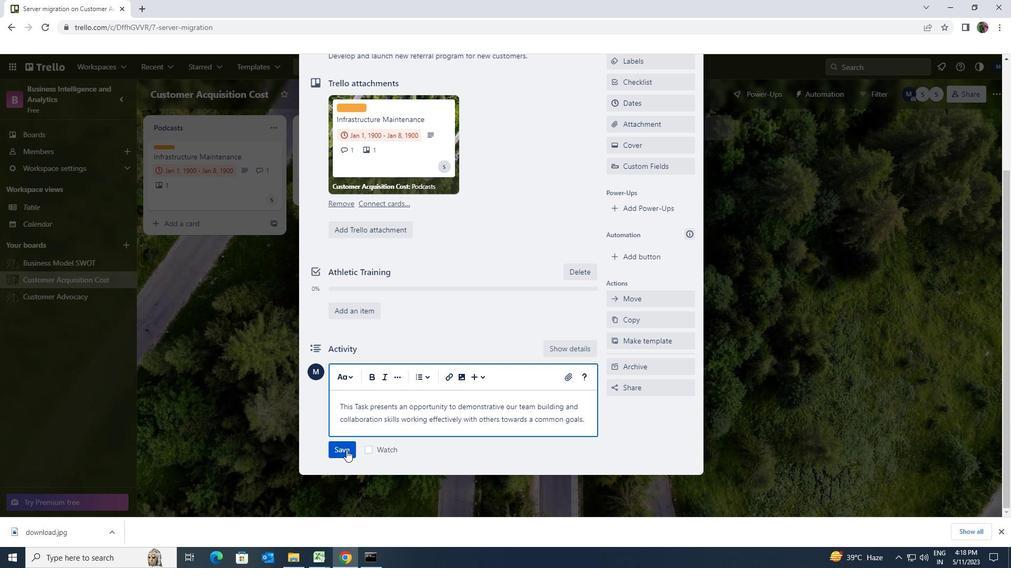 
Action: Mouse moved to (349, 449)
Screenshot: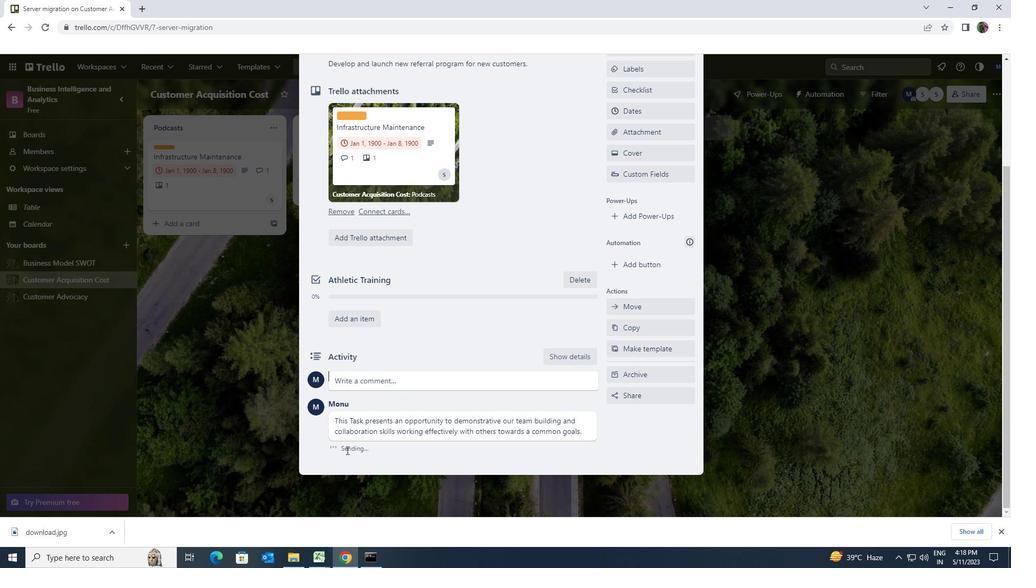 
Action: Mouse scrolled (349, 449) with delta (0, 0)
Screenshot: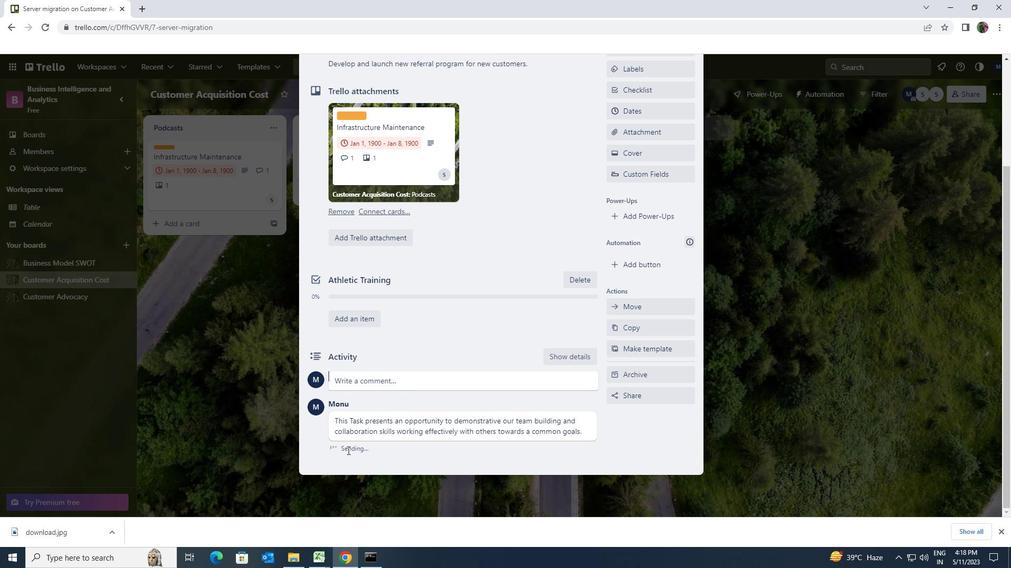 
Action: Mouse moved to (350, 447)
Screenshot: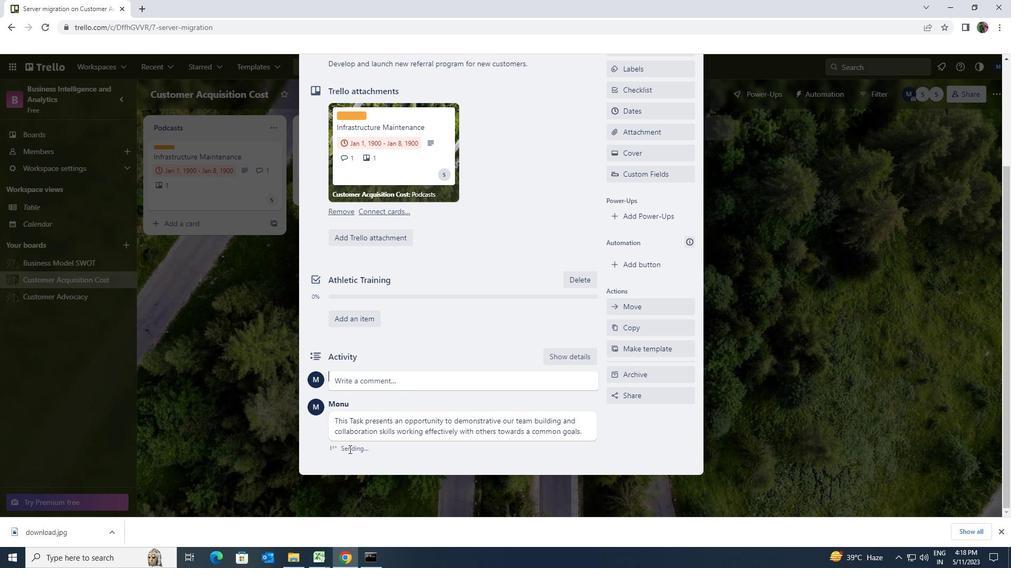 
Action: Mouse scrolled (350, 448) with delta (0, 0)
Screenshot: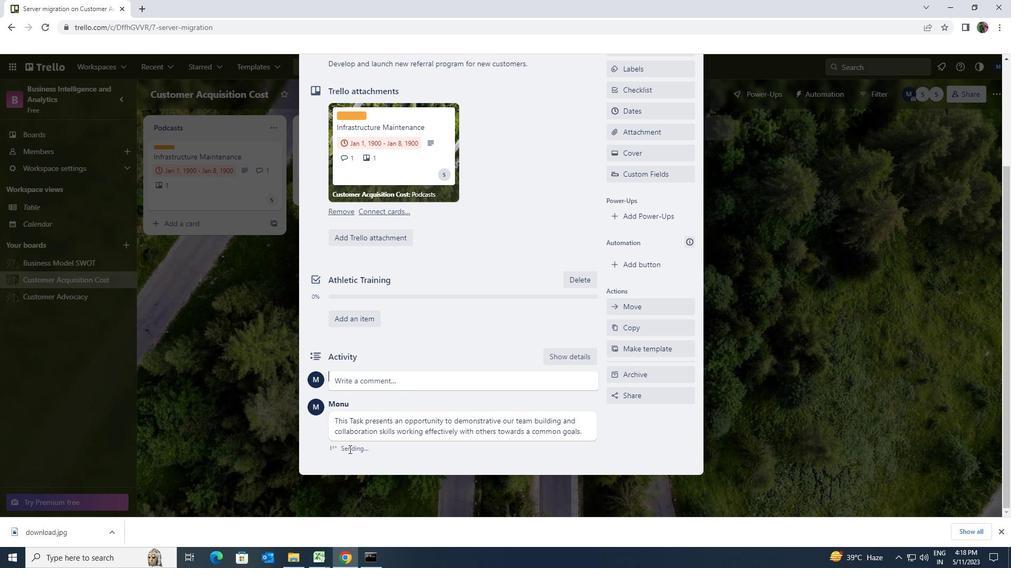 
Action: Mouse moved to (534, 434)
Screenshot: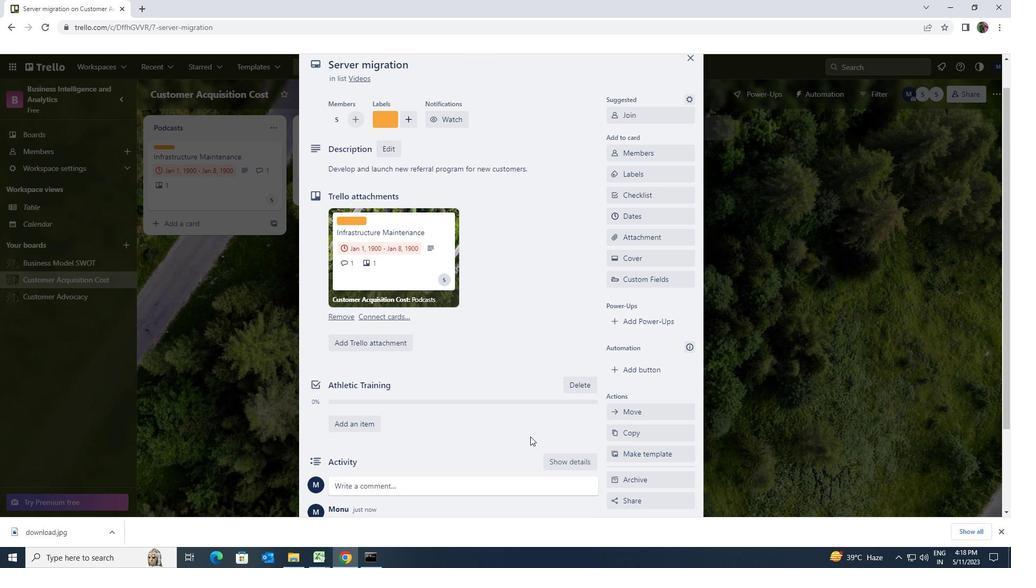 
Action: Mouse scrolled (534, 435) with delta (0, 0)
Screenshot: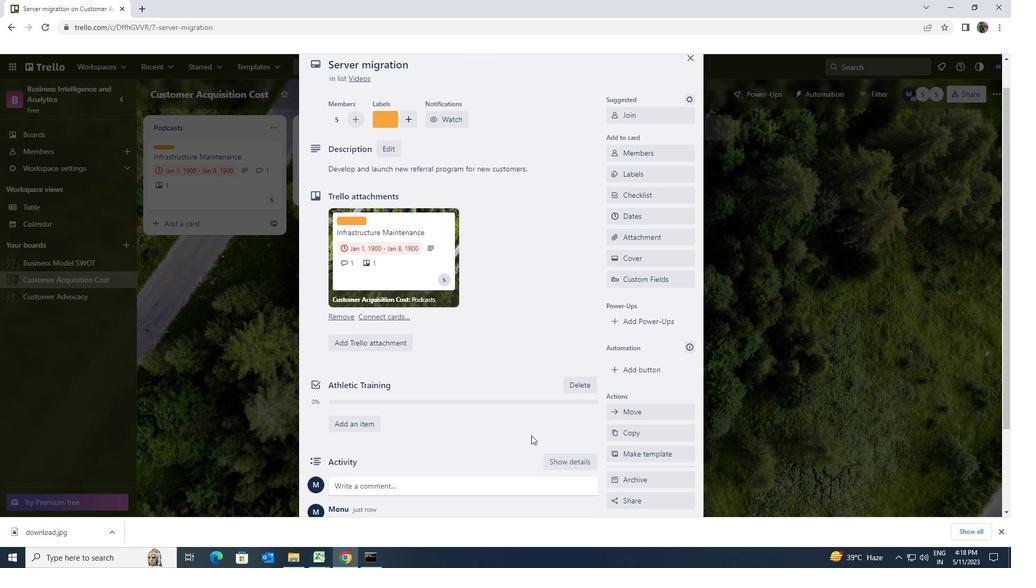 
Action: Mouse moved to (534, 434)
Screenshot: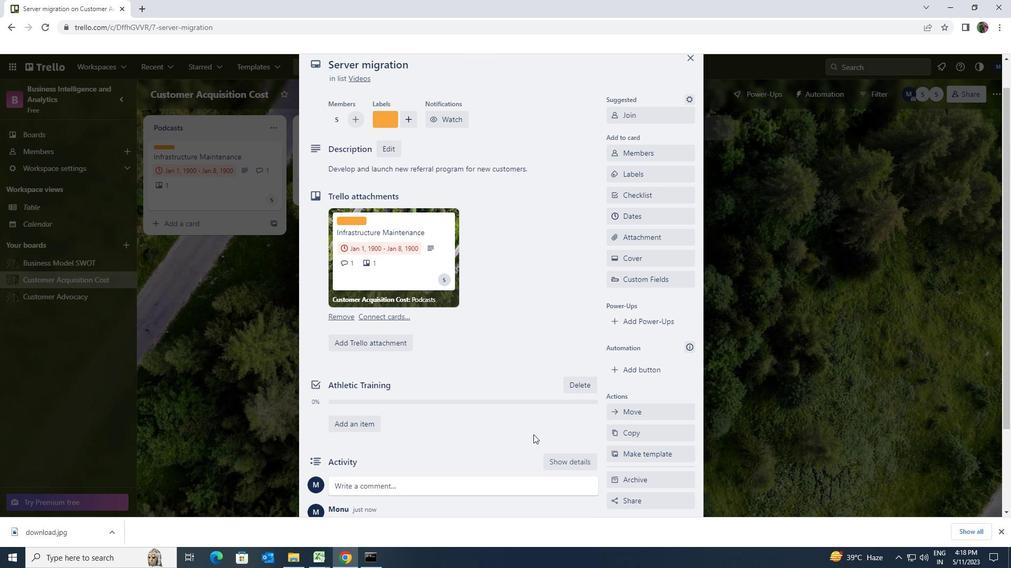 
Action: Mouse scrolled (534, 435) with delta (0, 0)
Screenshot: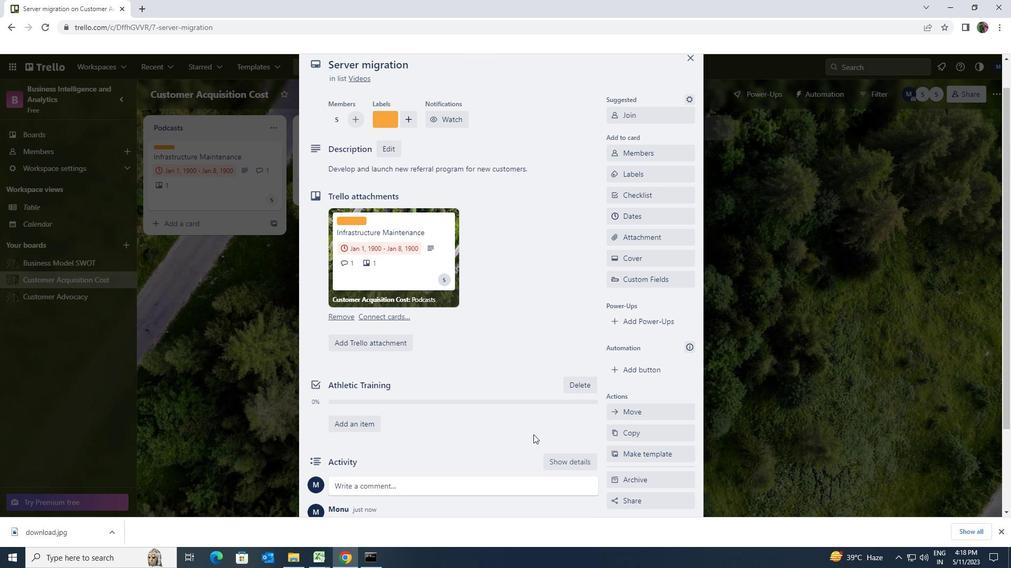 
Action: Mouse scrolled (534, 435) with delta (0, 0)
Screenshot: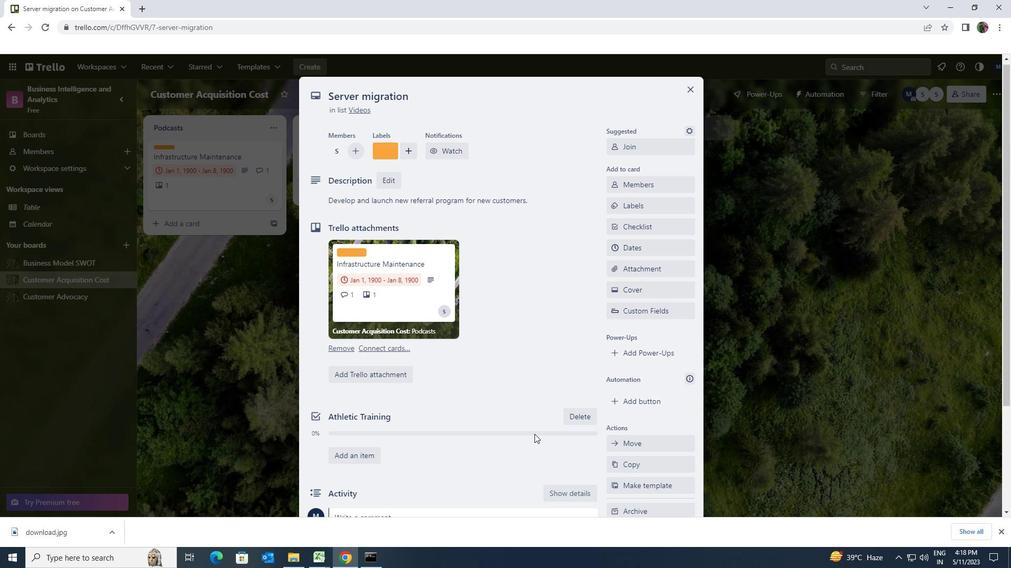 
Action: Mouse moved to (535, 434)
Screenshot: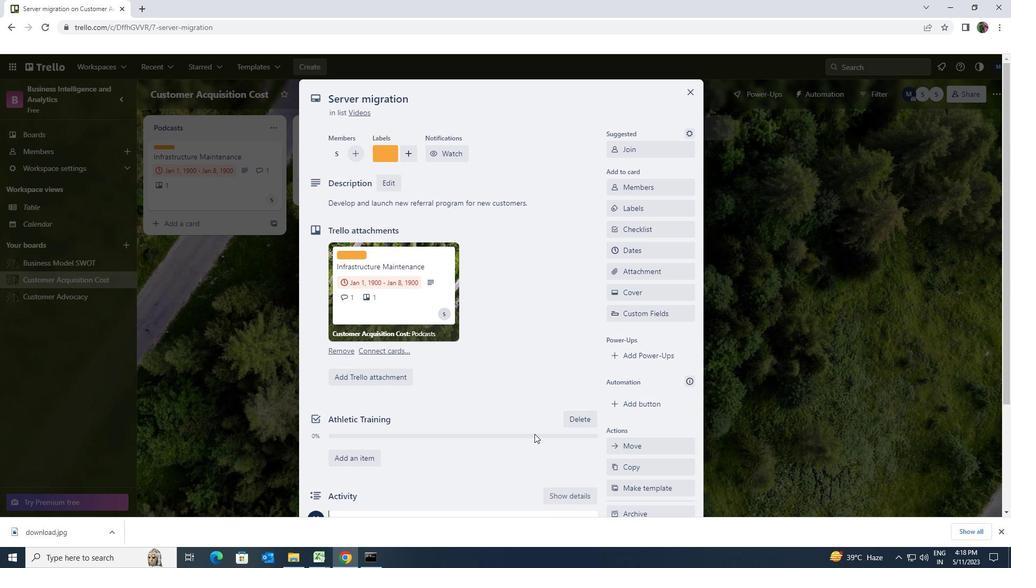 
Action: Mouse scrolled (535, 434) with delta (0, 0)
Screenshot: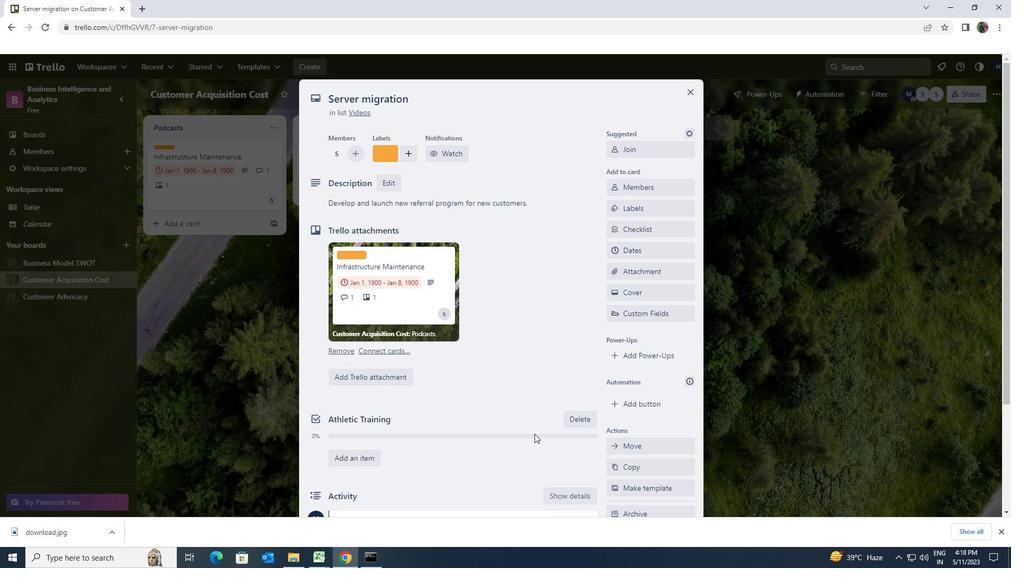
Action: Mouse moved to (622, 254)
Screenshot: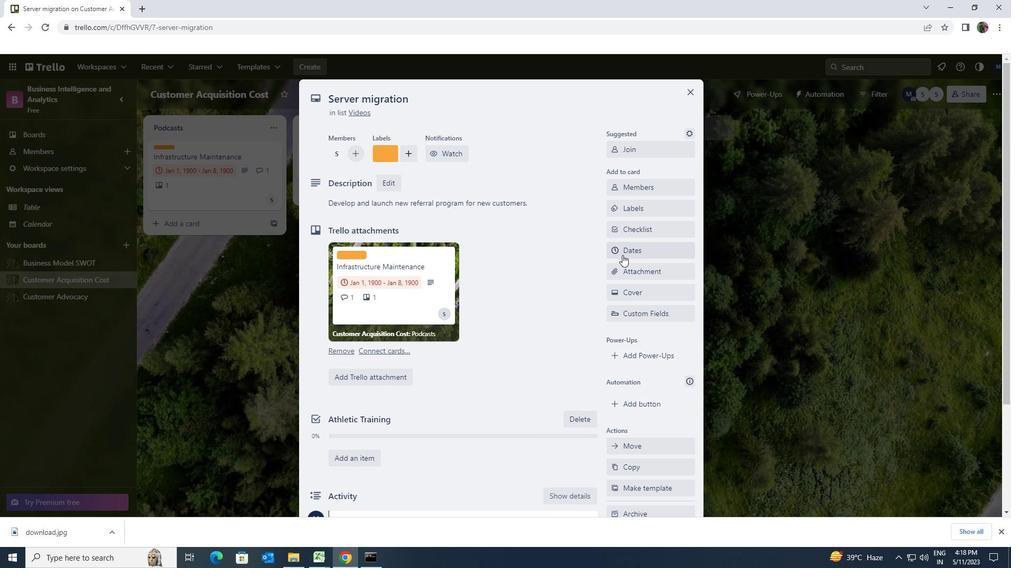 
Action: Mouse pressed left at (622, 254)
Screenshot: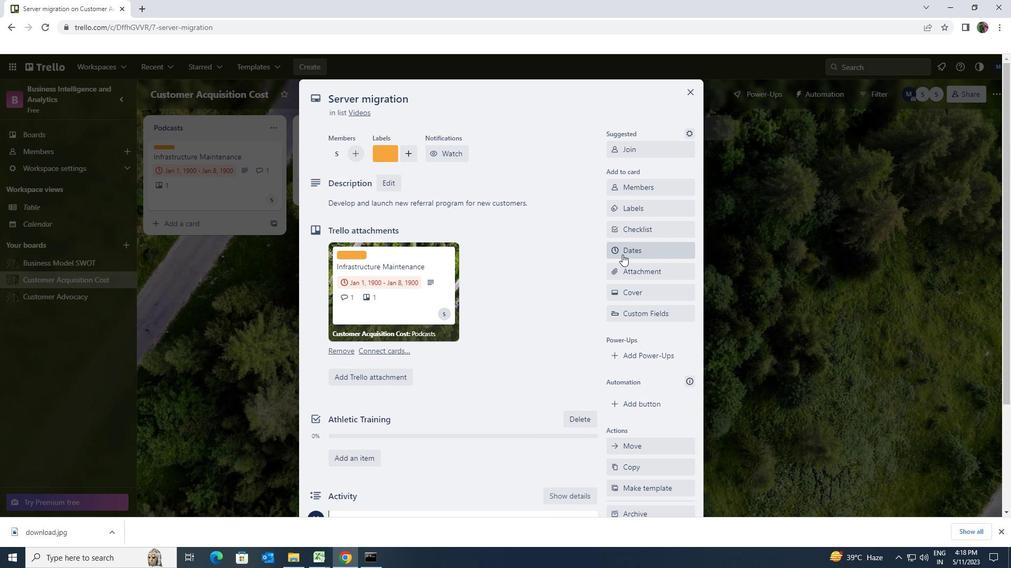 
Action: Mouse moved to (621, 283)
Screenshot: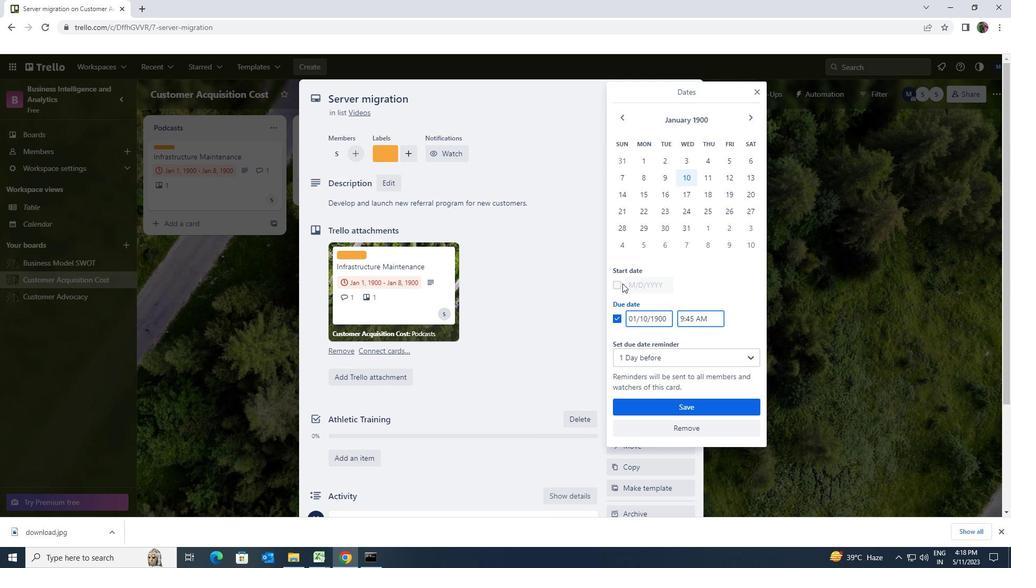 
Action: Mouse pressed left at (621, 283)
Screenshot: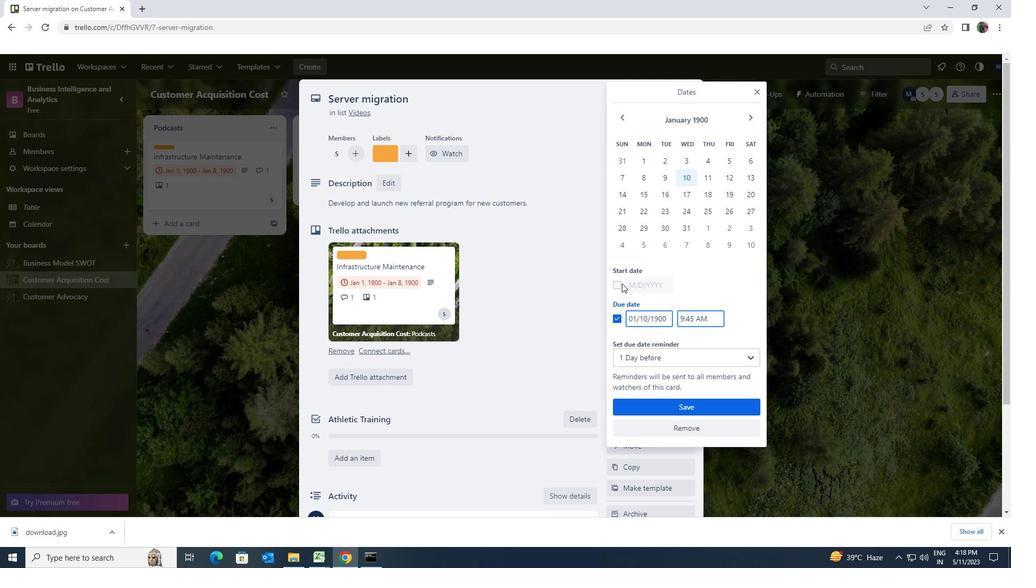 
Action: Mouse moved to (669, 282)
Screenshot: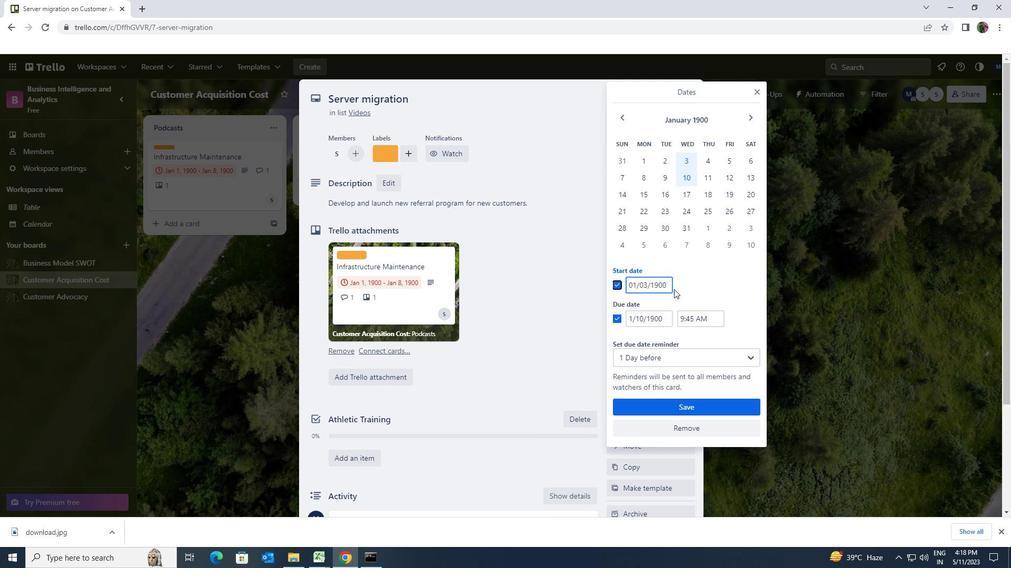 
Action: Mouse pressed left at (669, 282)
Screenshot: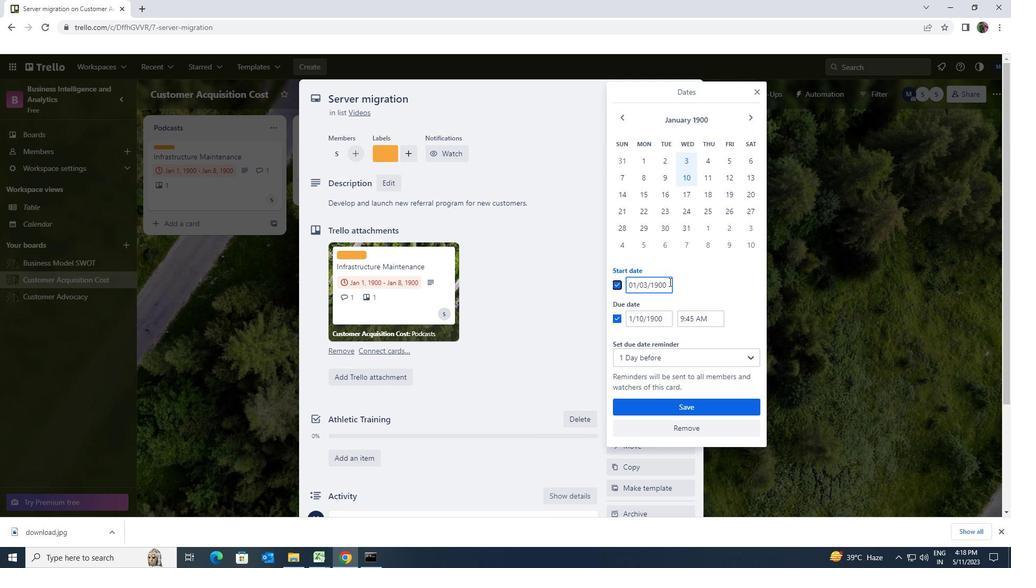 
Action: Mouse moved to (623, 285)
Screenshot: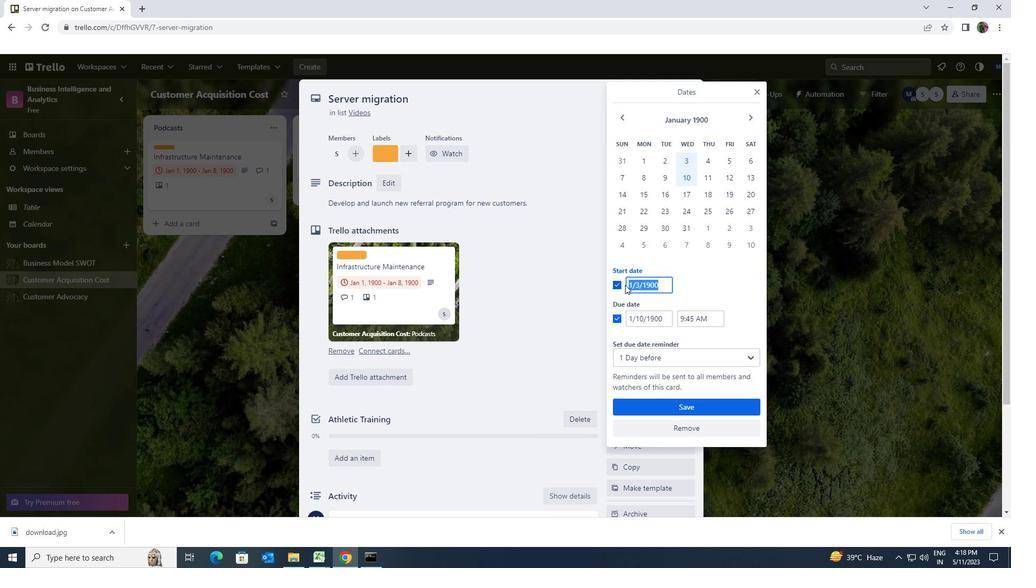 
Action: Key pressed 1/4/1900
Screenshot: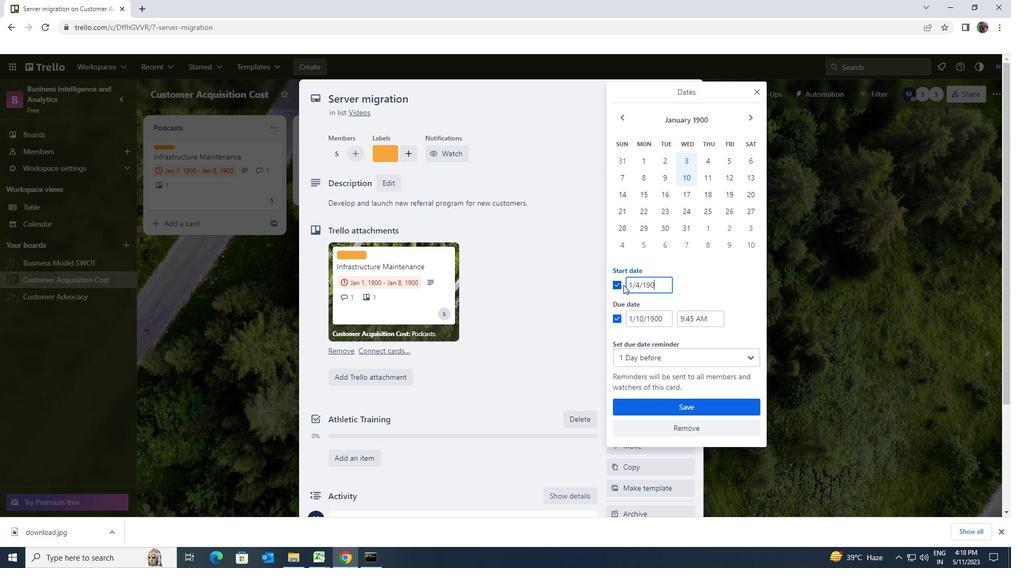 
Action: Mouse moved to (663, 321)
Screenshot: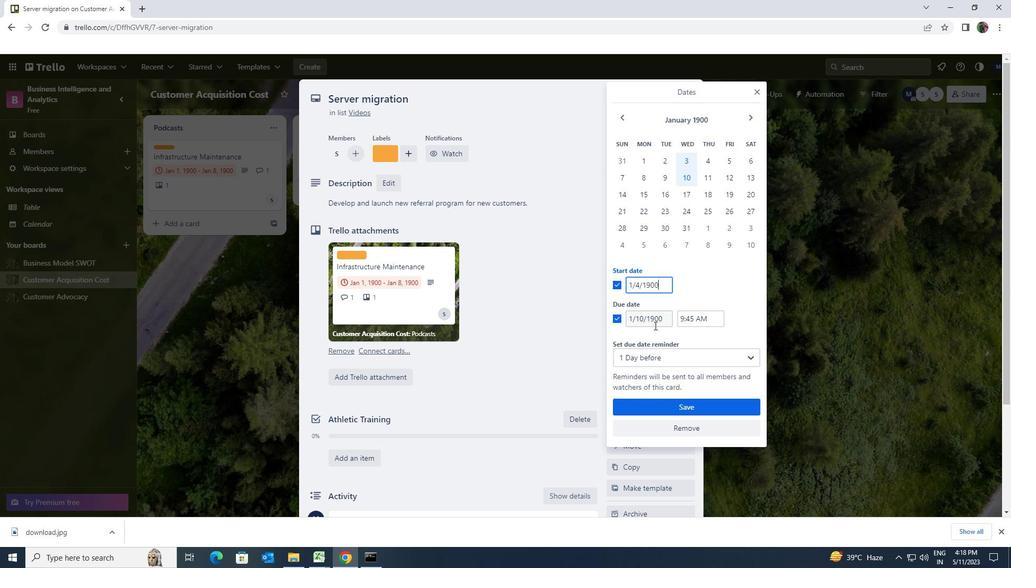 
Action: Mouse pressed left at (663, 321)
Screenshot: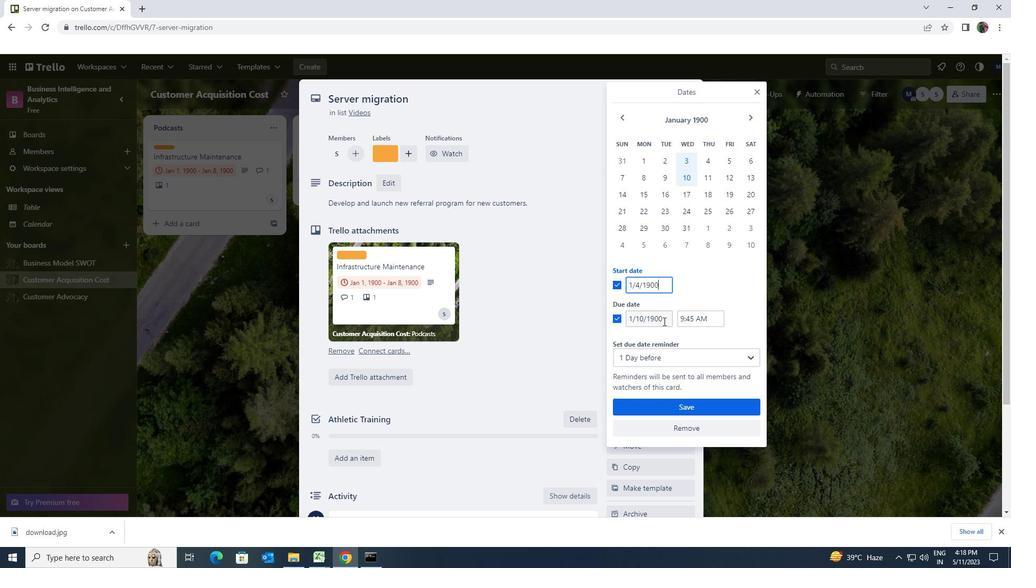 
Action: Mouse moved to (628, 319)
Screenshot: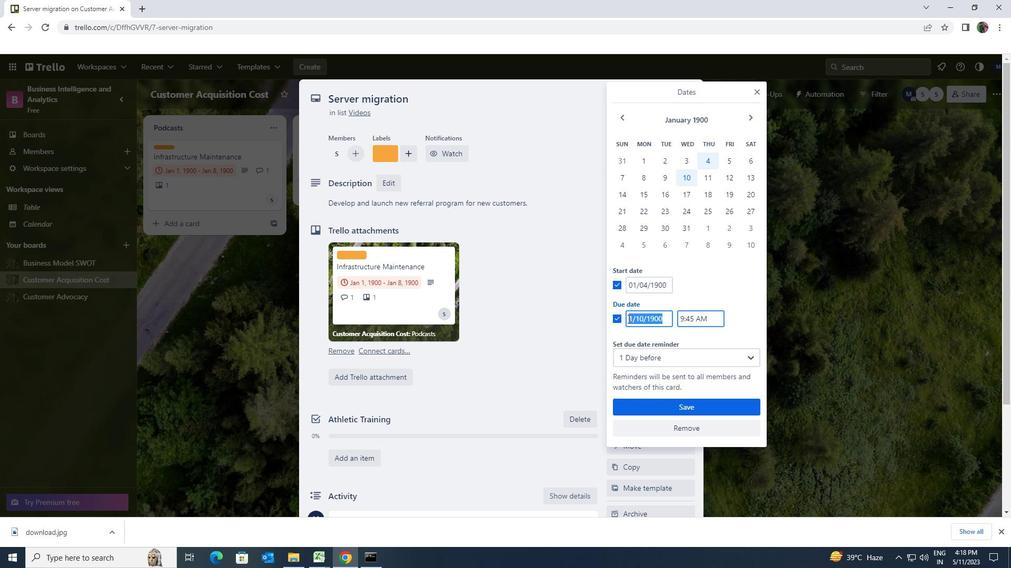 
Action: Key pressed 1/11/1900
Screenshot: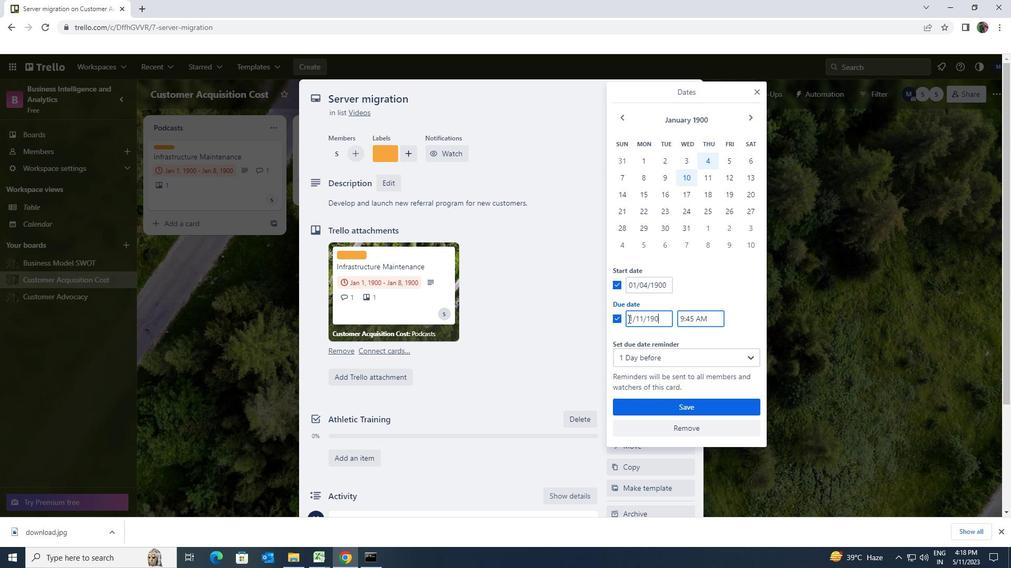 
Action: Mouse moved to (681, 409)
Screenshot: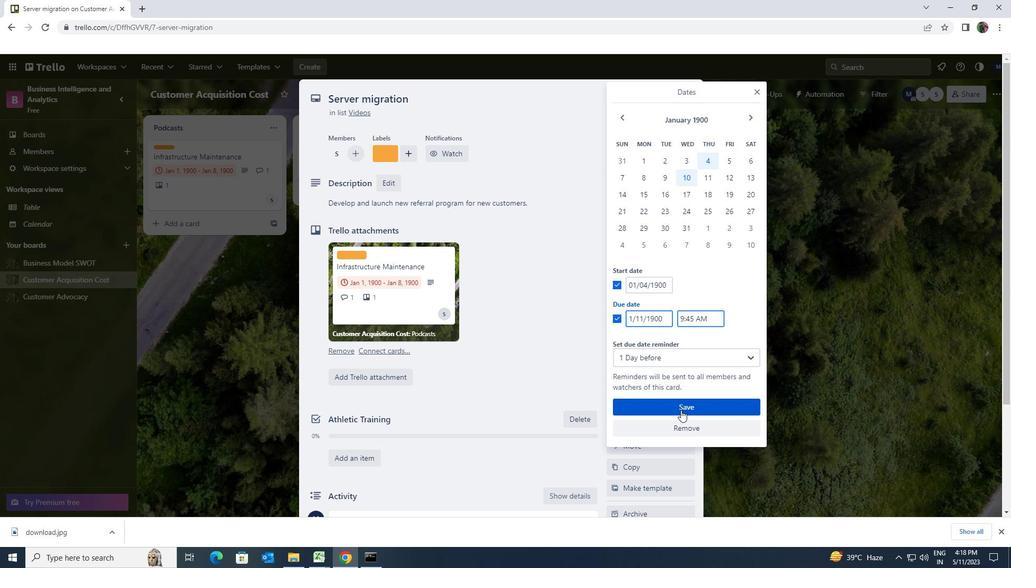 
Action: Mouse pressed left at (681, 409)
Screenshot: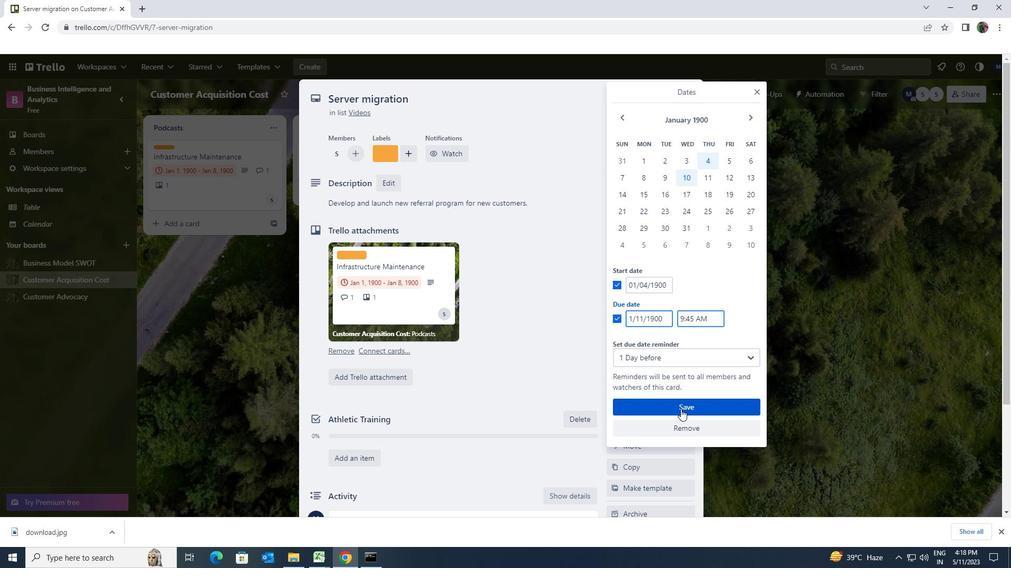 
